 Task: Open Card Training Workshop Analytics Review in Board Email Marketing Platforms and Tools to Workspace Accounting and Bookkeeping Services and add a team member Softage.4@softage.net, a label Orange, a checklist Motivational Speaking, an attachment from Trello, a color Orange and finally, add a card description 'Create and send out employee satisfaction survey on workplace culture' and a comment 'We need to ensure that we allocate enough time and resources to this task to ensure its success.'. Add a start date 'Jan 04, 1900' with a due date 'Jan 11, 1900'
Action: Mouse moved to (485, 186)
Screenshot: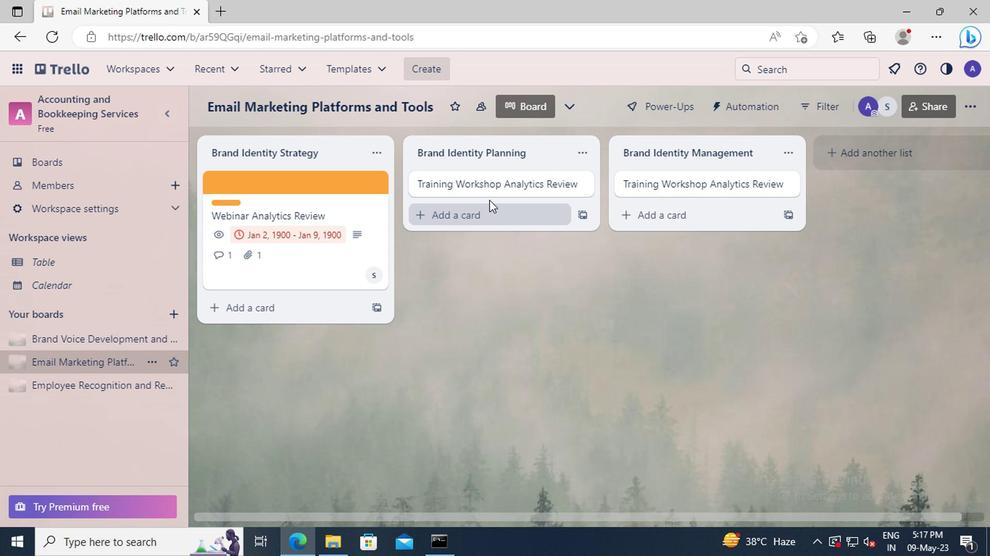 
Action: Mouse pressed left at (485, 186)
Screenshot: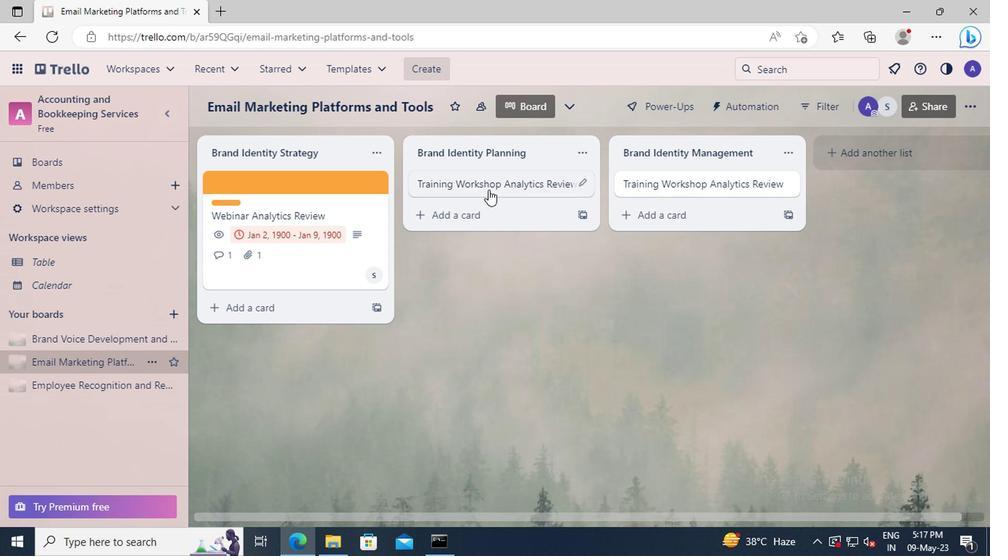
Action: Mouse moved to (664, 229)
Screenshot: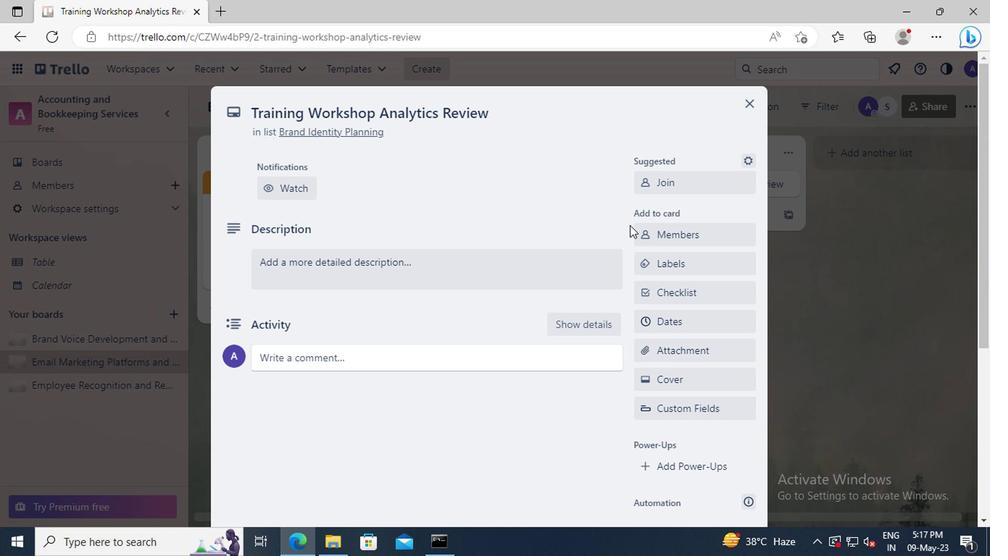 
Action: Mouse pressed left at (664, 229)
Screenshot: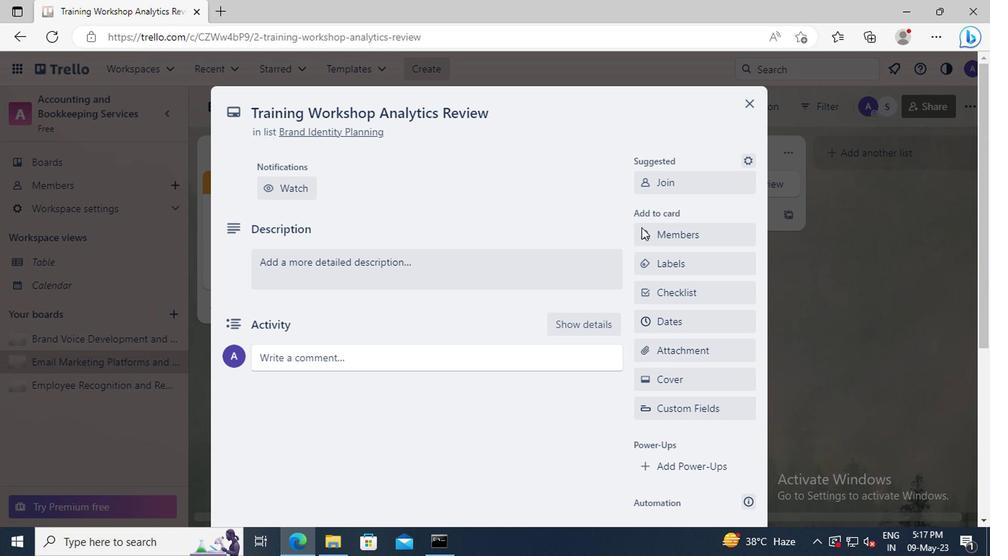 
Action: Mouse moved to (672, 301)
Screenshot: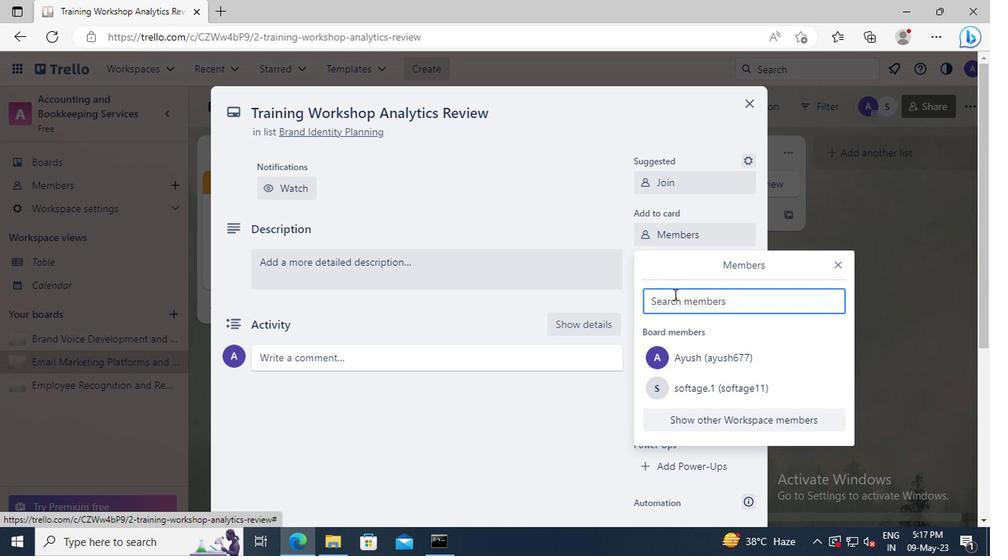 
Action: Mouse pressed left at (672, 301)
Screenshot: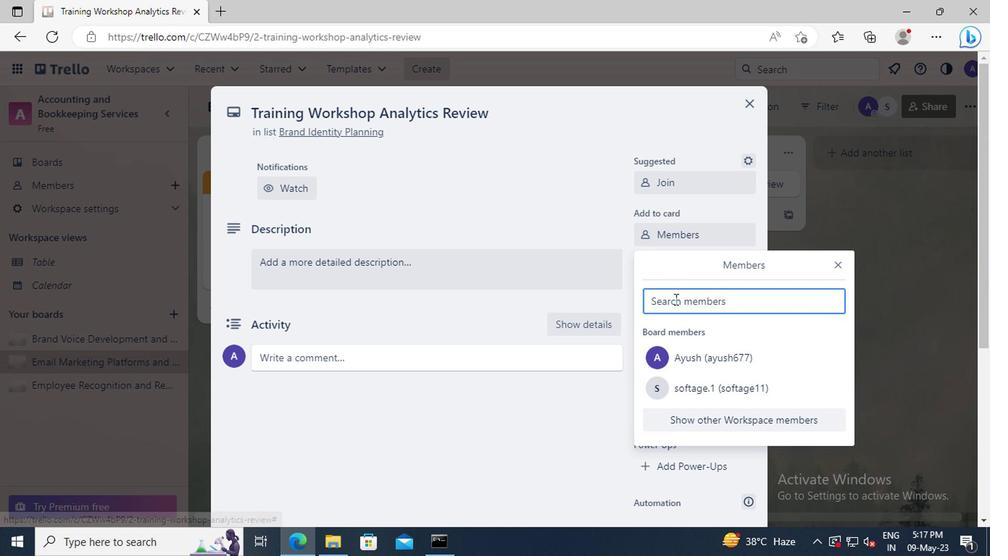 
Action: Key pressed <Key.shift>SOFTAGE.4
Screenshot: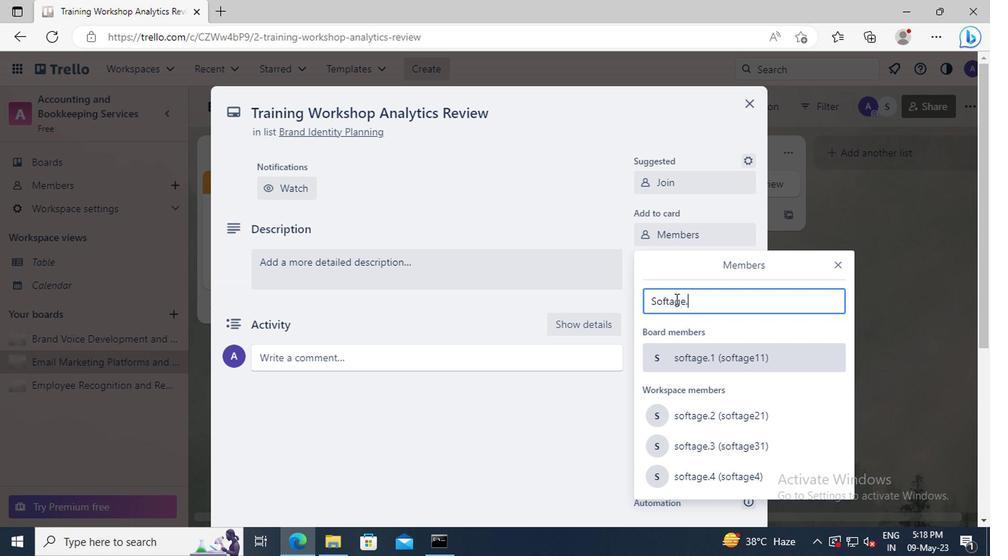
Action: Mouse moved to (697, 433)
Screenshot: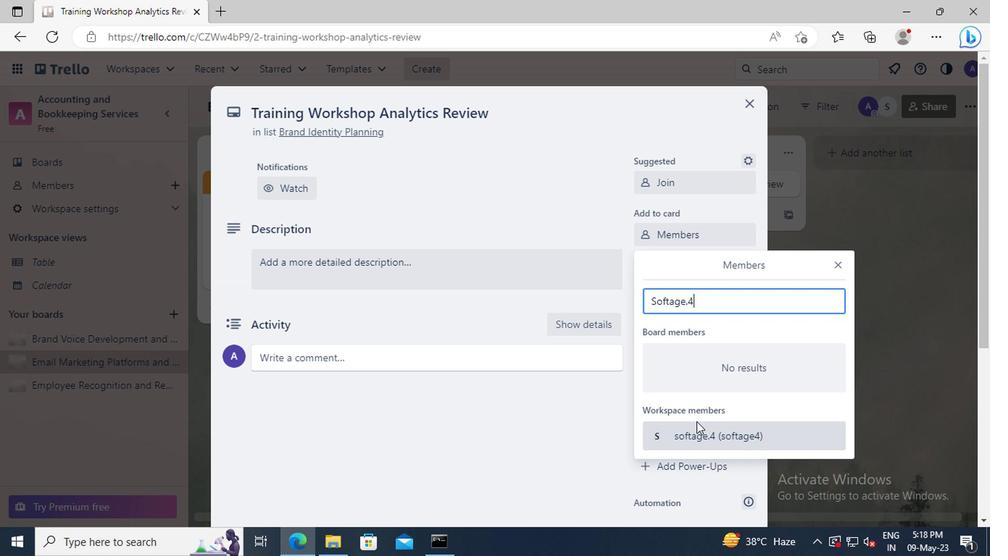 
Action: Mouse pressed left at (697, 433)
Screenshot: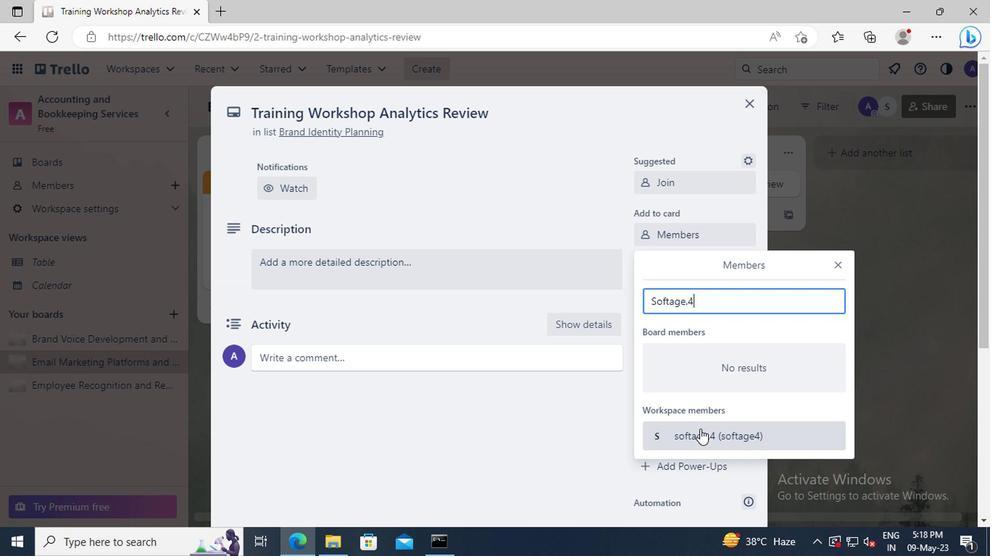 
Action: Mouse moved to (835, 266)
Screenshot: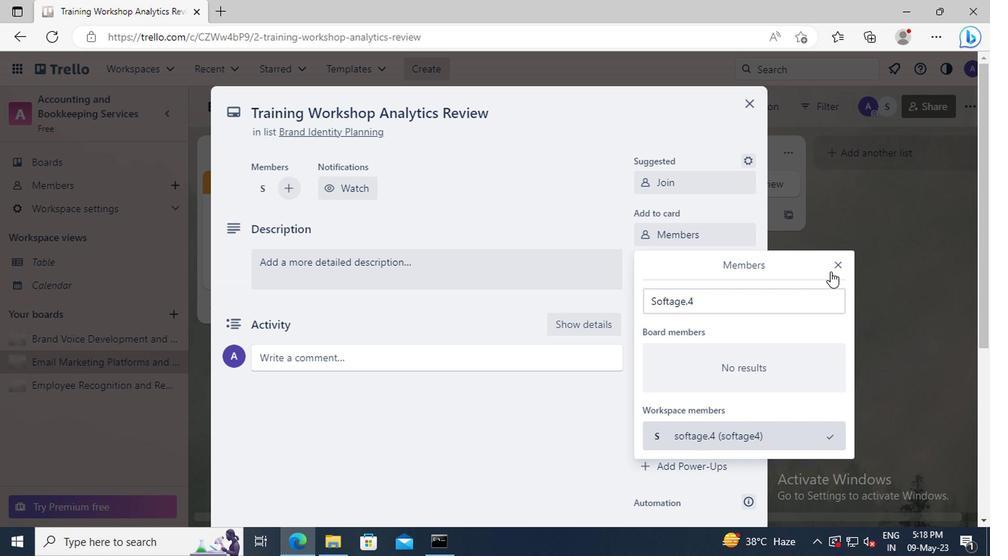 
Action: Mouse pressed left at (835, 266)
Screenshot: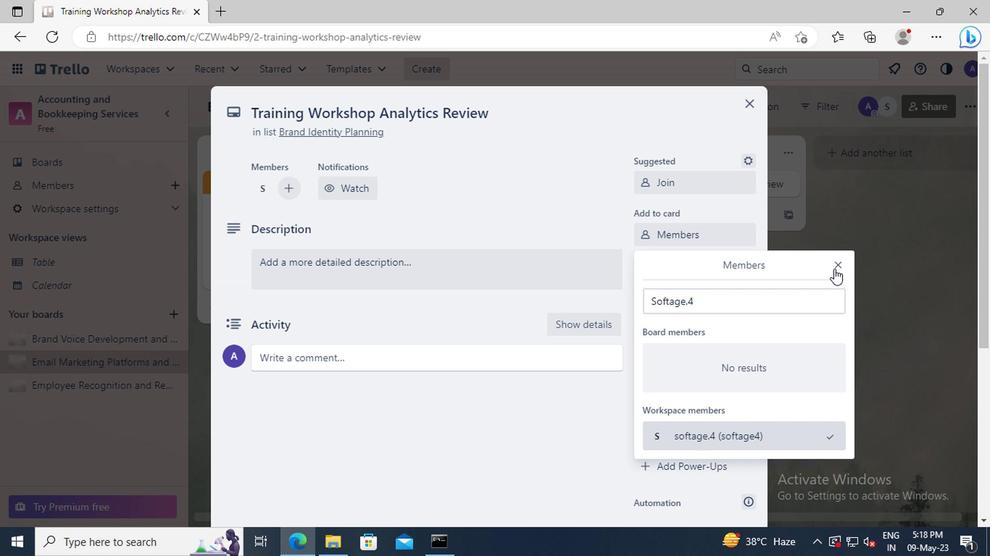 
Action: Mouse moved to (731, 266)
Screenshot: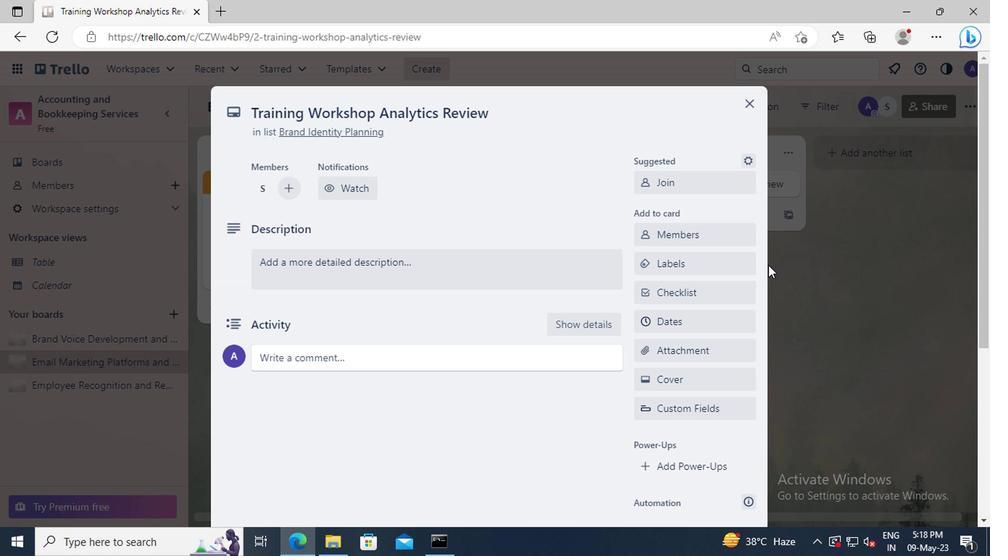 
Action: Mouse pressed left at (731, 266)
Screenshot: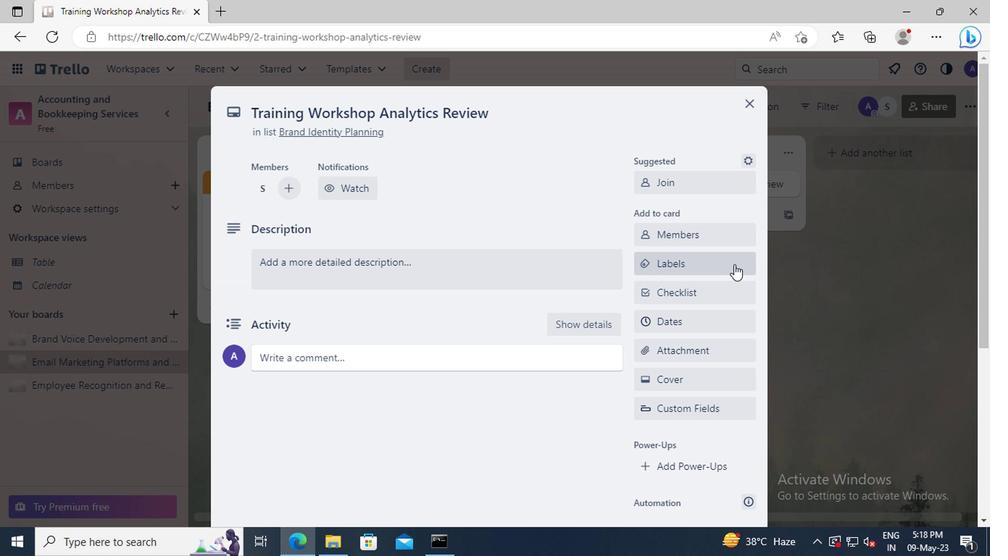 
Action: Mouse moved to (739, 355)
Screenshot: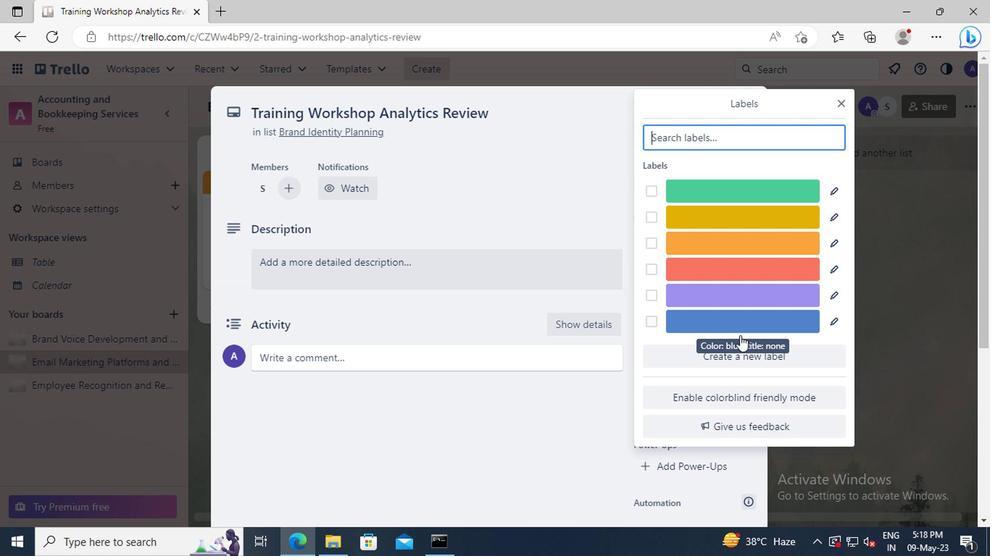 
Action: Mouse pressed left at (739, 355)
Screenshot: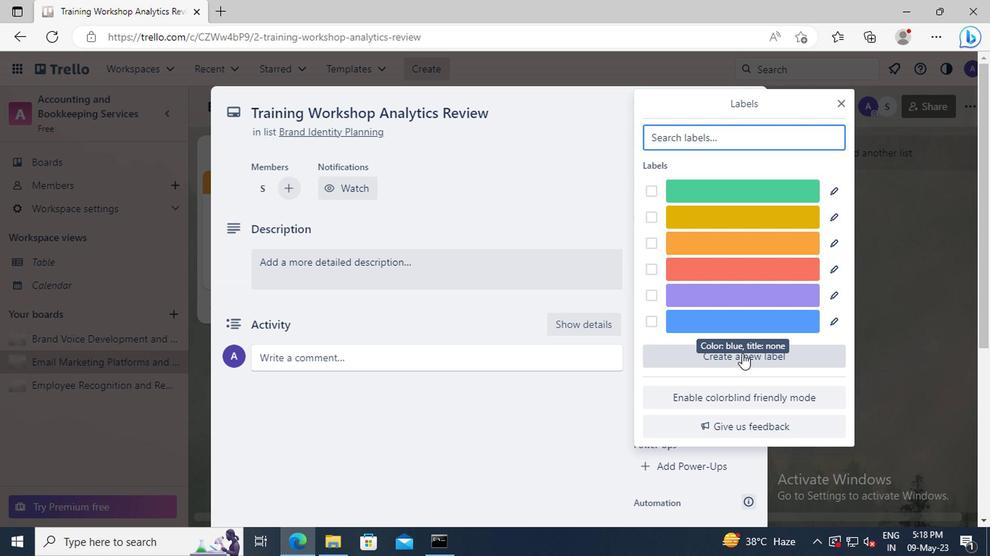 
Action: Mouse moved to (744, 317)
Screenshot: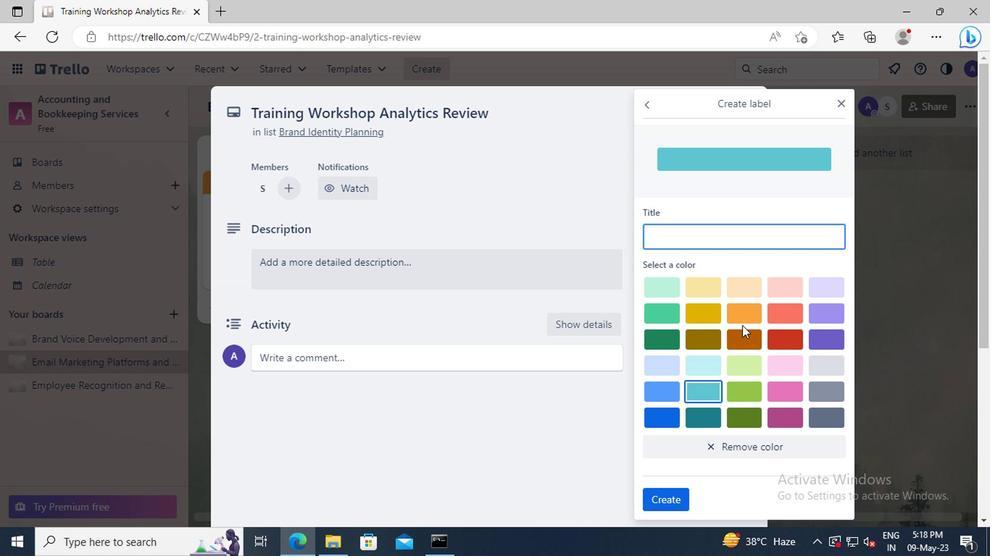 
Action: Mouse pressed left at (744, 317)
Screenshot: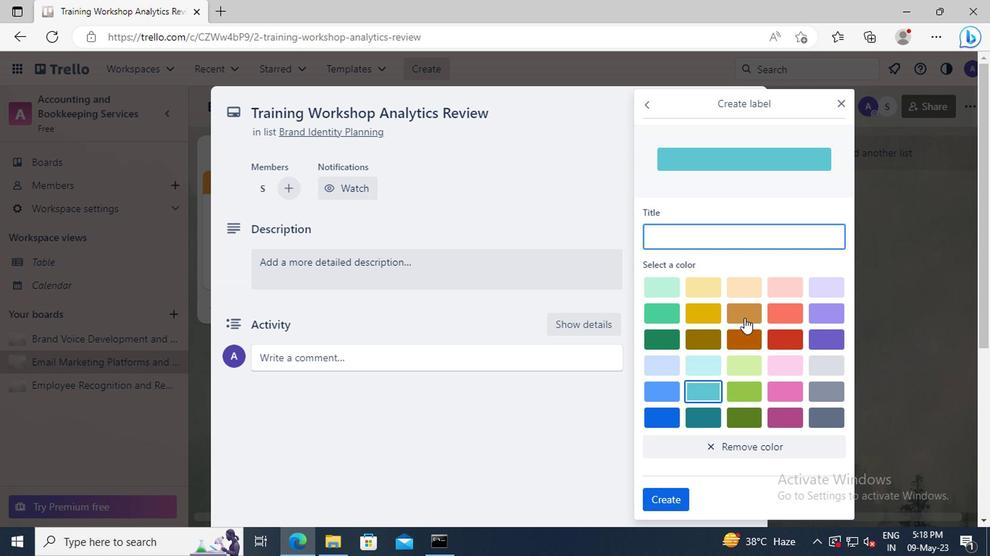 
Action: Mouse moved to (681, 500)
Screenshot: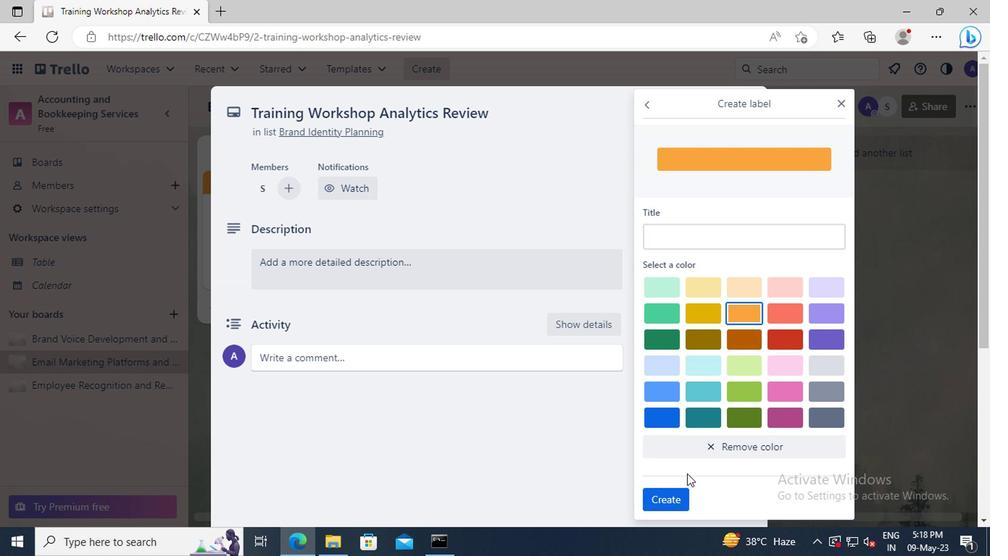 
Action: Mouse pressed left at (681, 500)
Screenshot: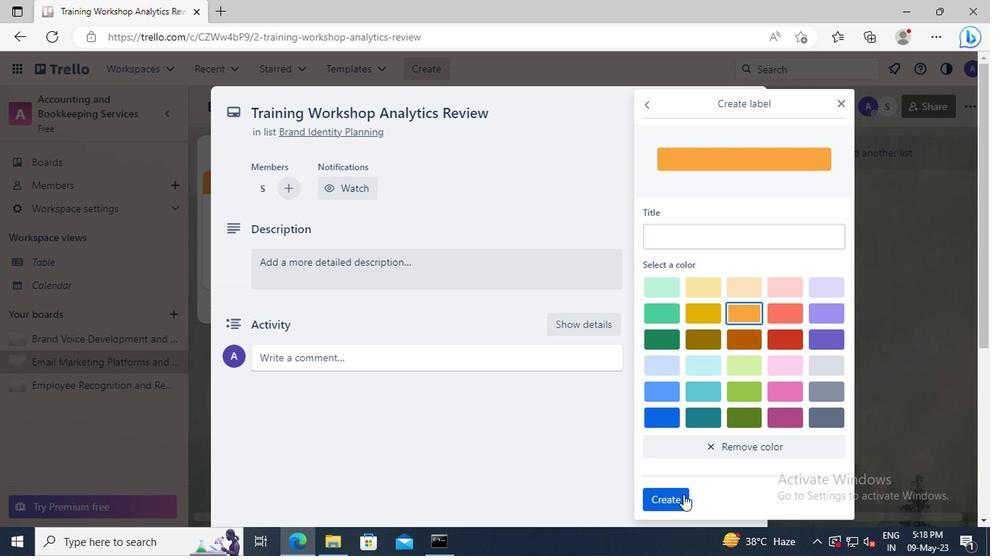
Action: Mouse moved to (837, 104)
Screenshot: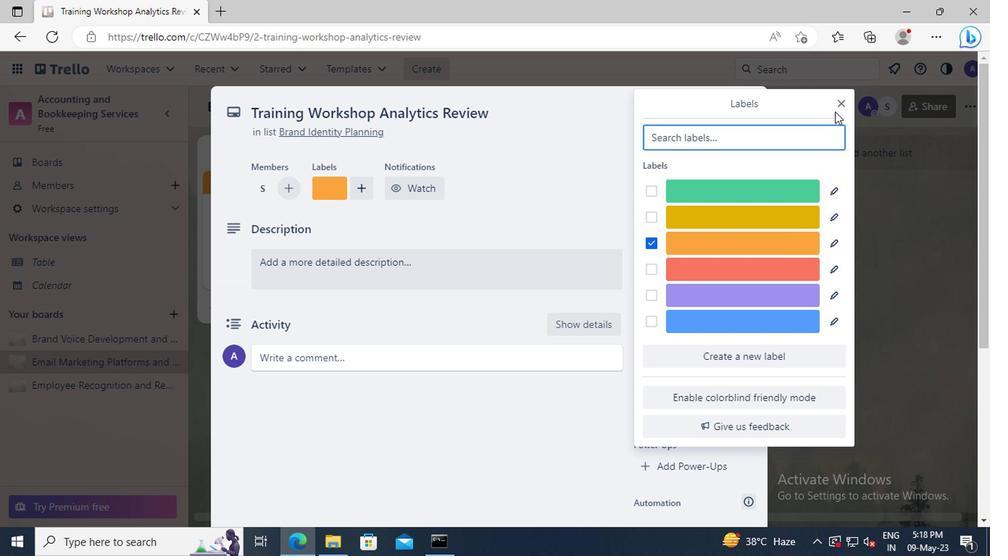 
Action: Mouse pressed left at (837, 104)
Screenshot: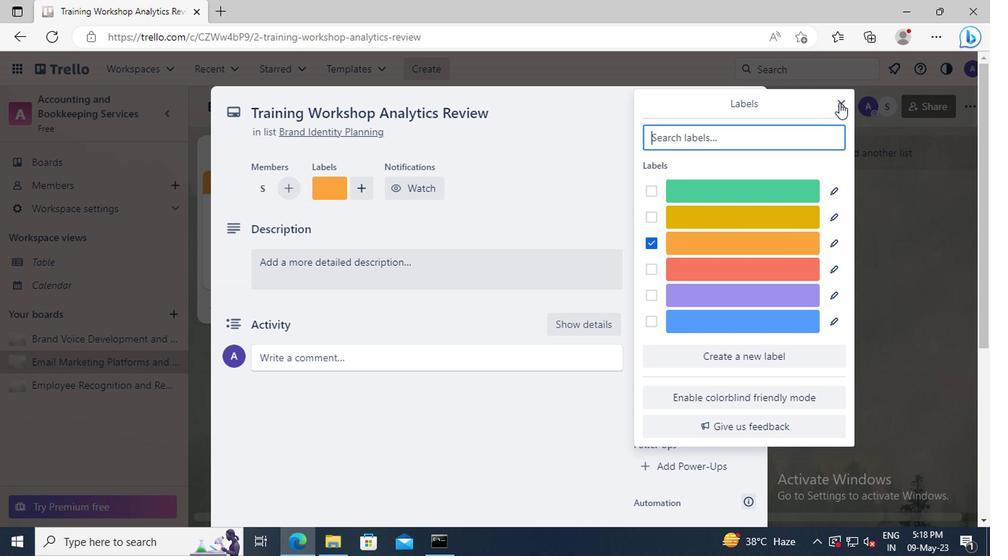 
Action: Mouse moved to (702, 299)
Screenshot: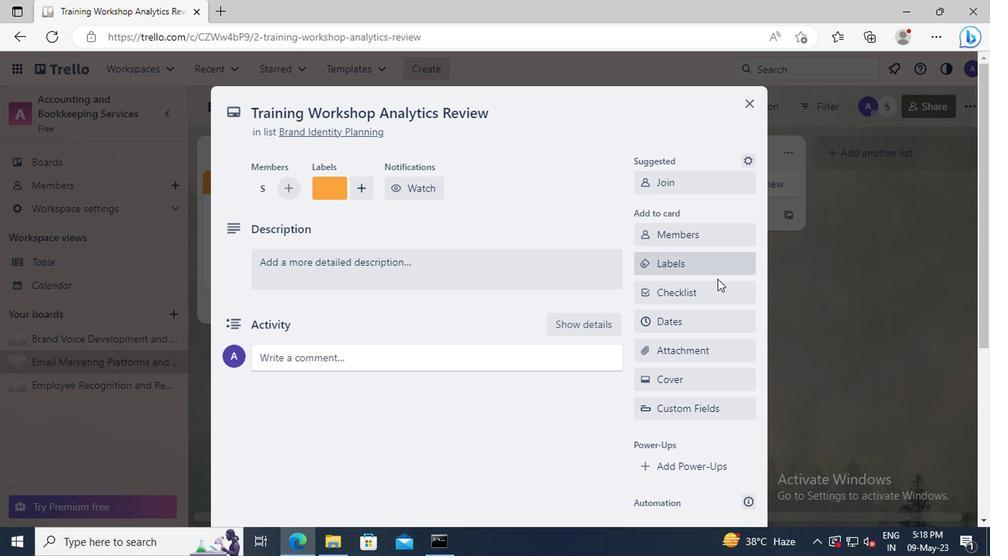 
Action: Mouse pressed left at (702, 299)
Screenshot: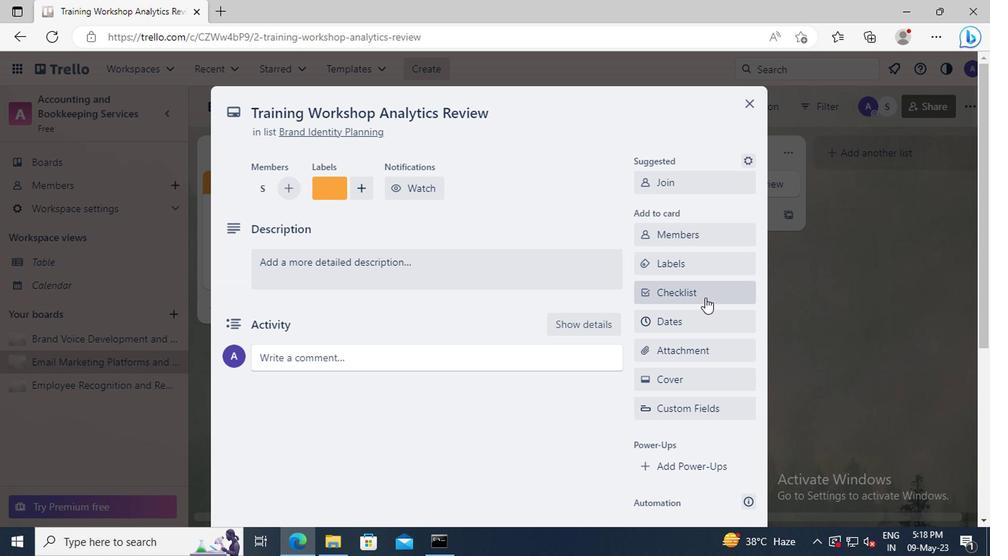 
Action: Key pressed <Key.shift>MOTIVATIONAL<Key.space><Key.shift>SPEAKING
Screenshot: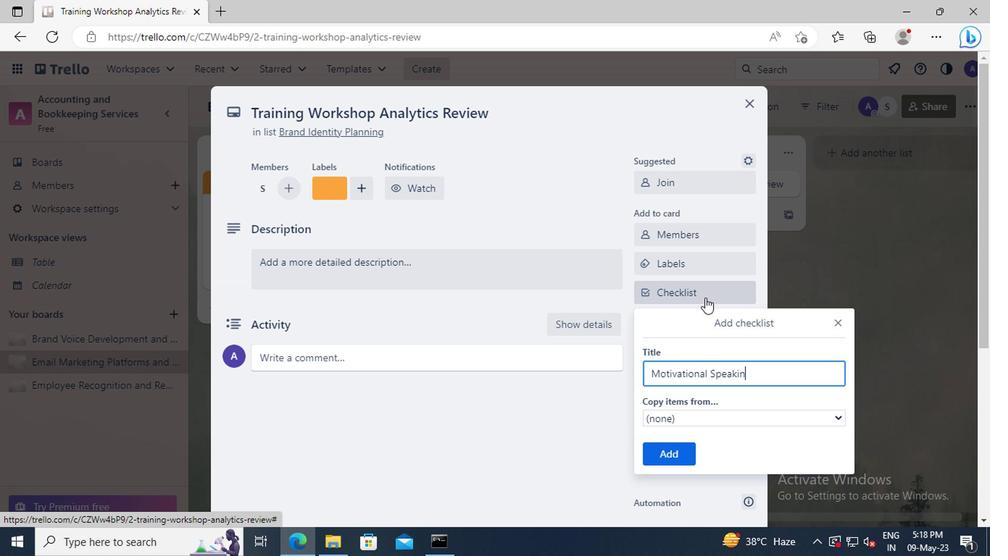 
Action: Mouse moved to (679, 448)
Screenshot: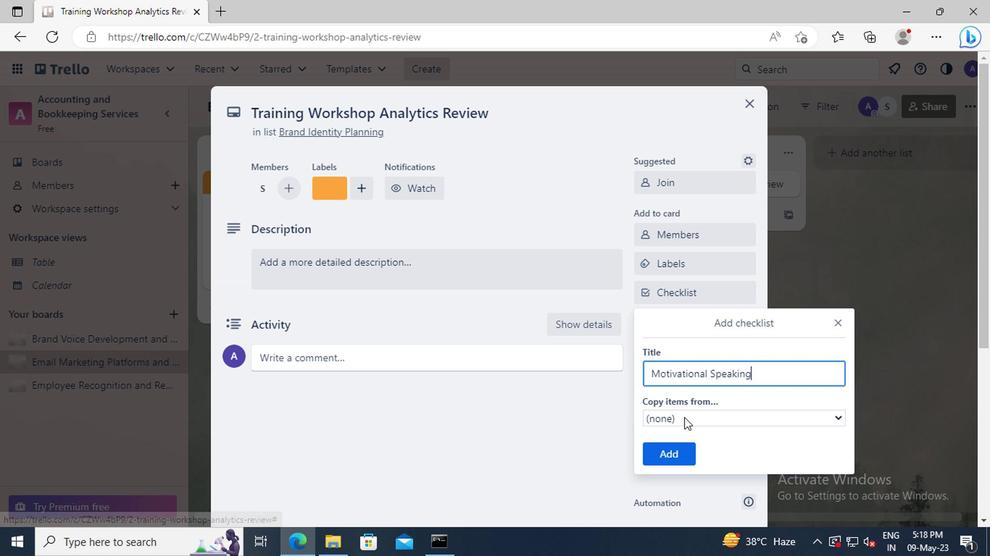 
Action: Mouse pressed left at (679, 448)
Screenshot: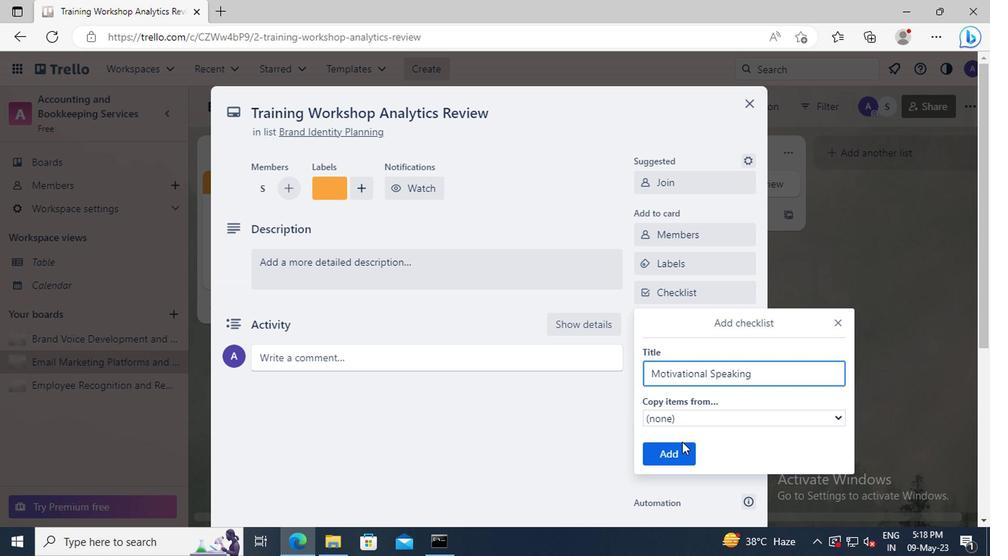 
Action: Mouse moved to (682, 358)
Screenshot: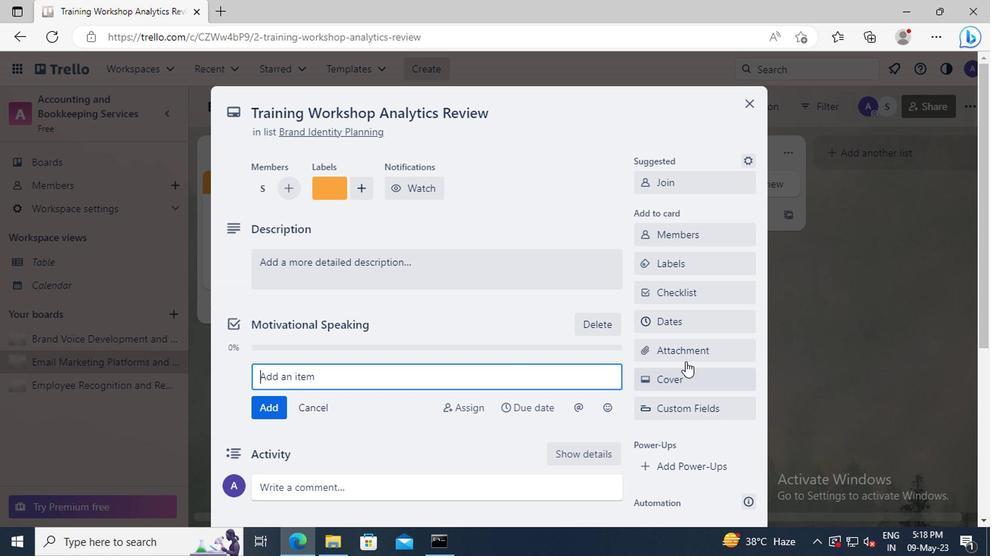 
Action: Mouse pressed left at (682, 358)
Screenshot: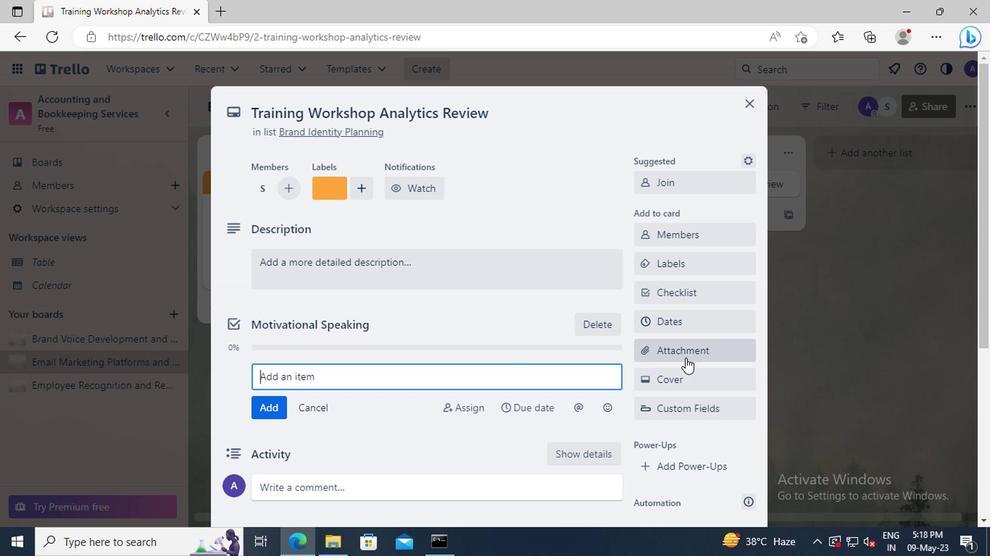 
Action: Mouse moved to (674, 159)
Screenshot: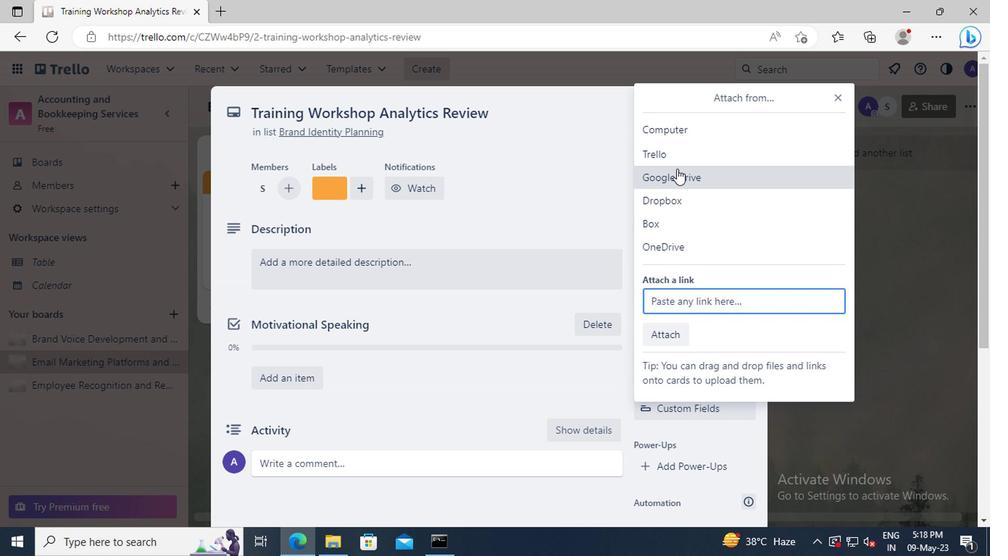 
Action: Mouse pressed left at (674, 159)
Screenshot: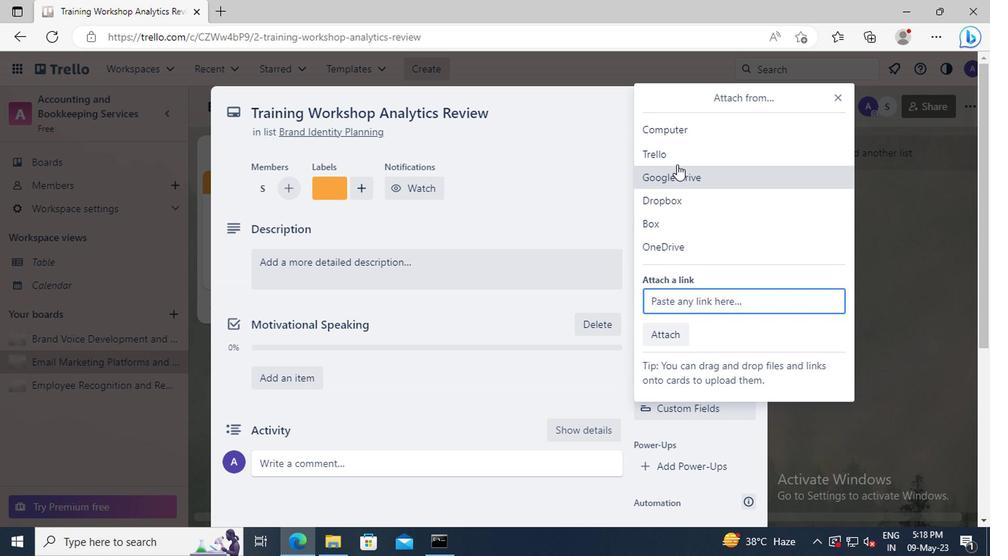 
Action: Mouse moved to (685, 220)
Screenshot: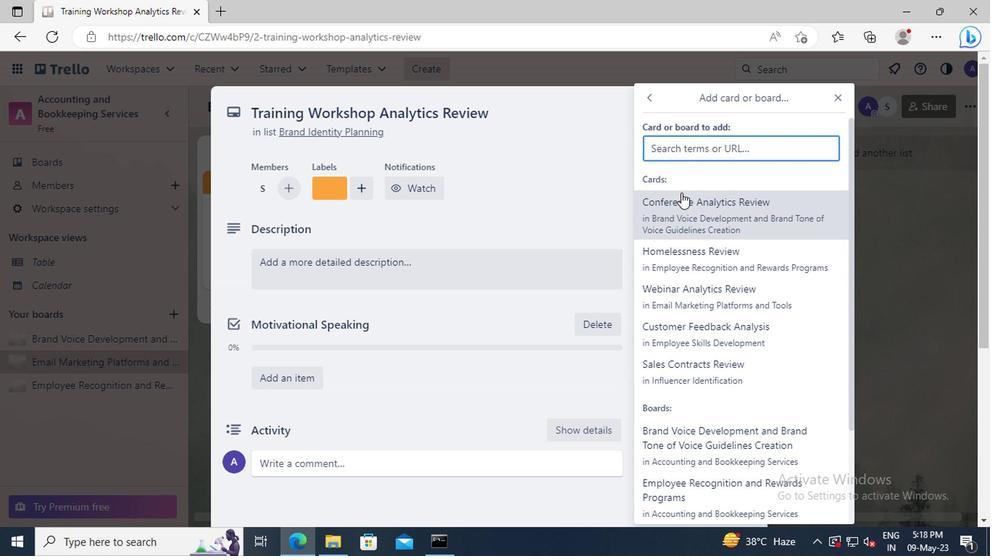 
Action: Mouse pressed left at (685, 220)
Screenshot: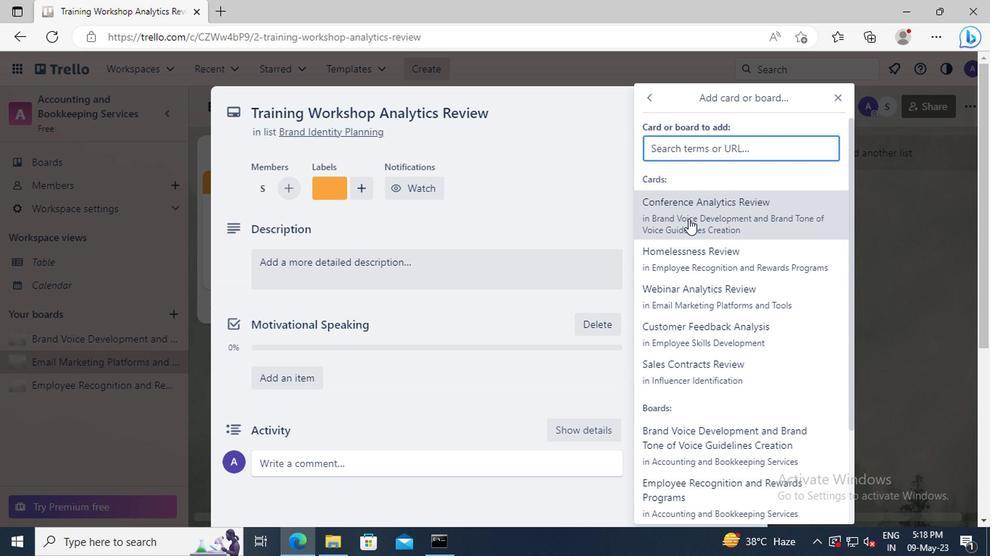 
Action: Mouse moved to (690, 376)
Screenshot: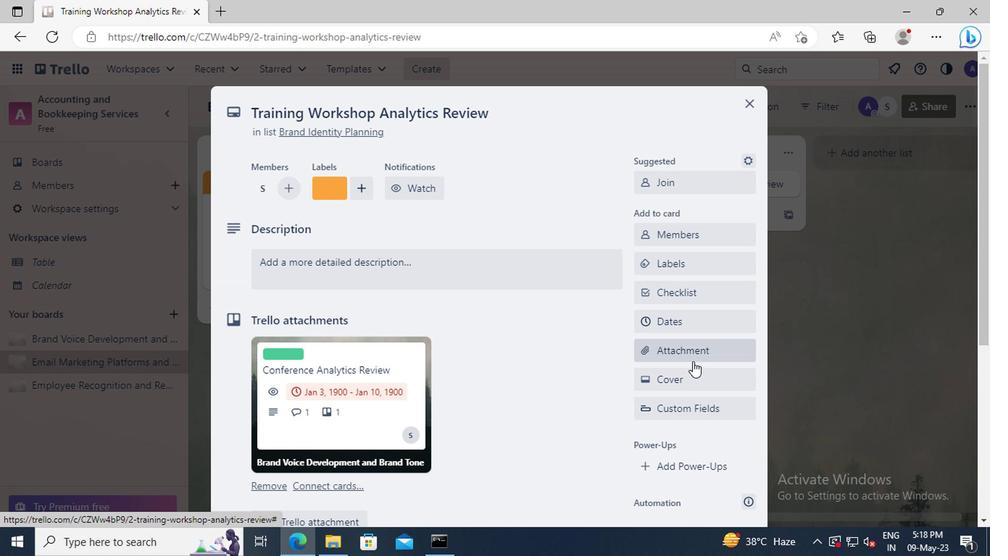 
Action: Mouse pressed left at (690, 376)
Screenshot: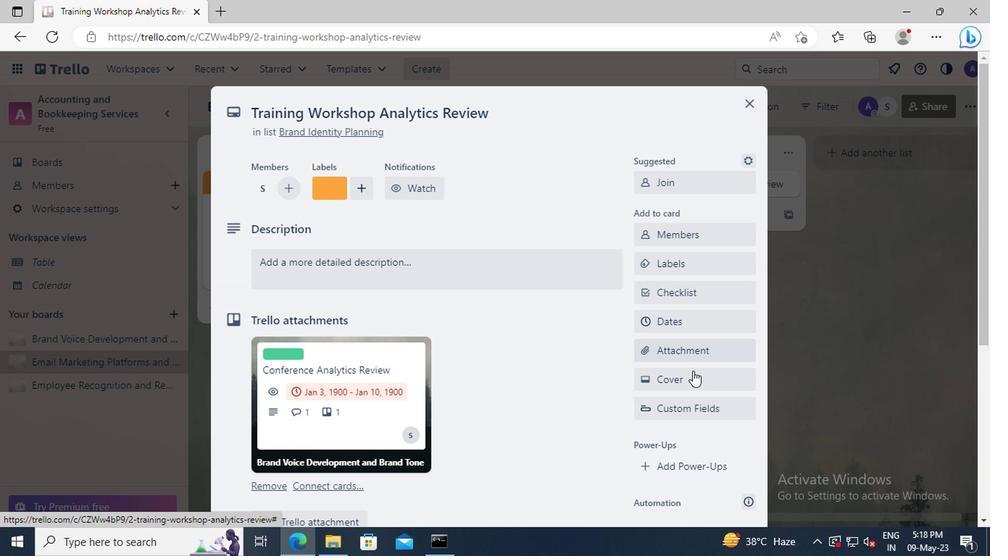 
Action: Mouse moved to (736, 238)
Screenshot: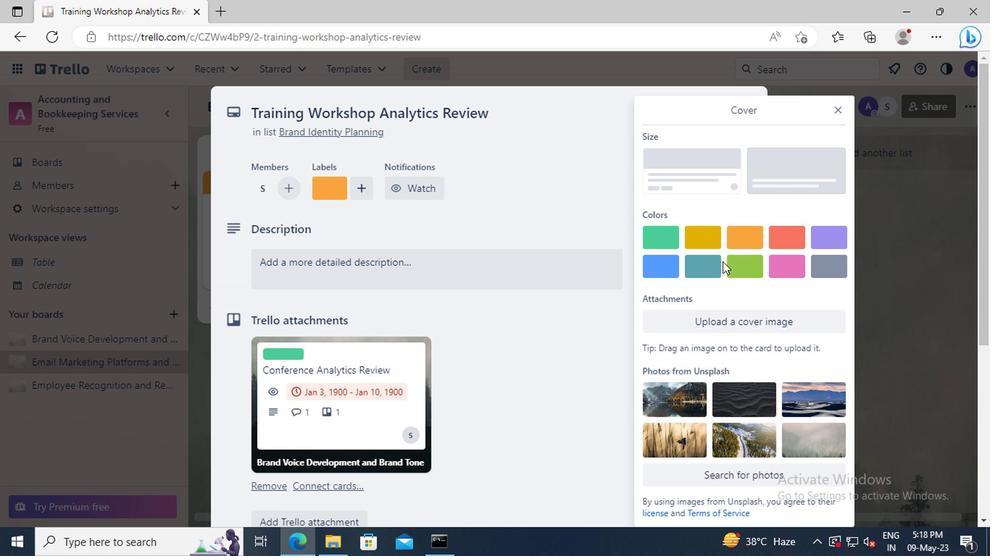 
Action: Mouse pressed left at (736, 238)
Screenshot: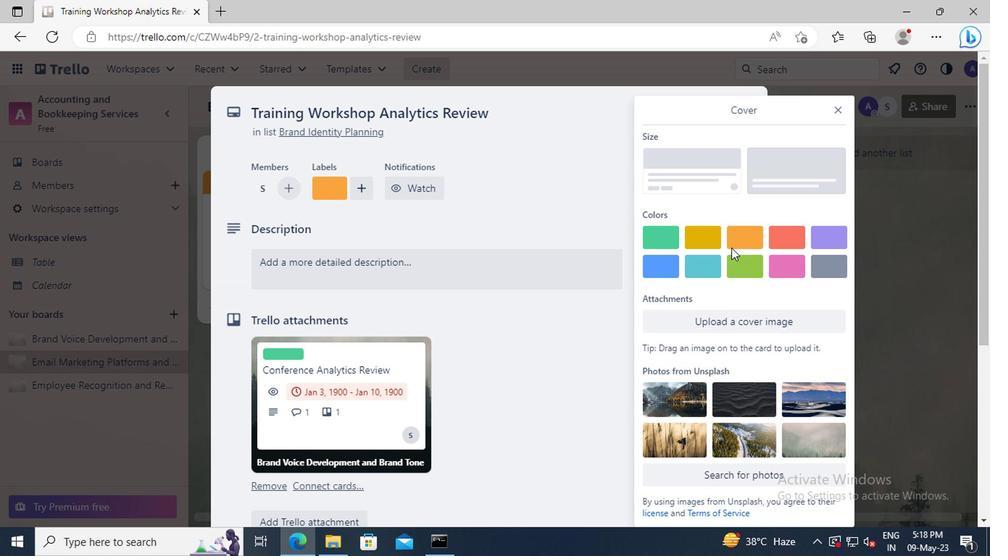
Action: Mouse moved to (834, 102)
Screenshot: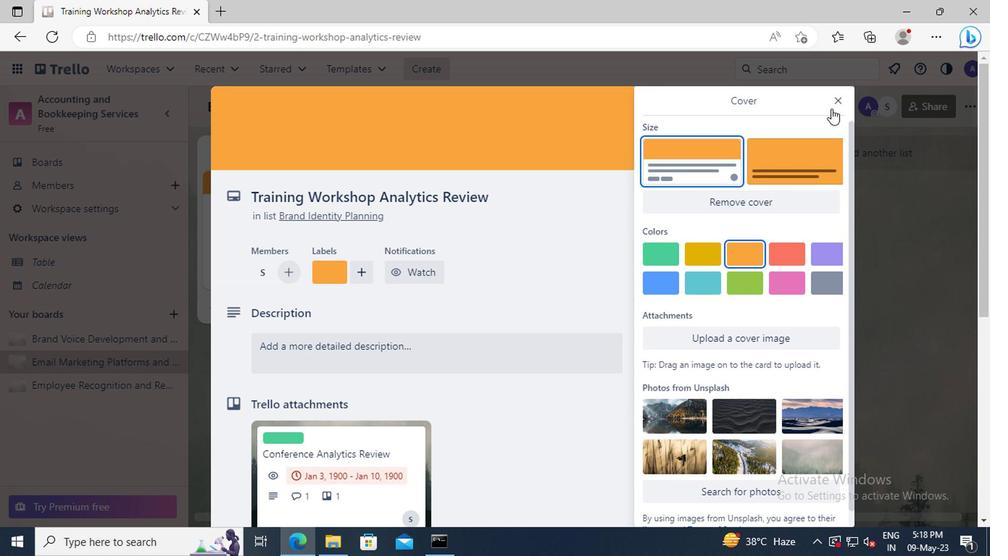
Action: Mouse pressed left at (834, 102)
Screenshot: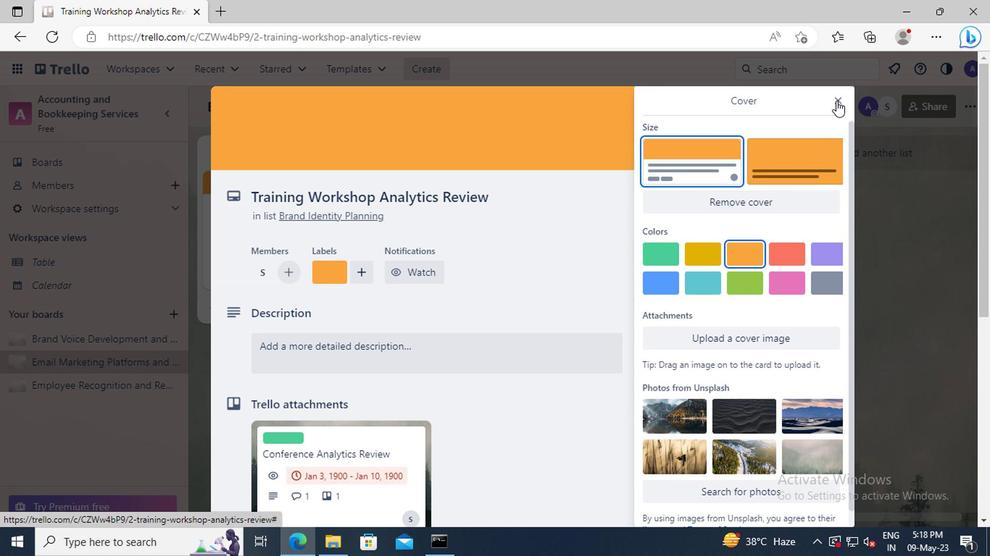 
Action: Mouse moved to (315, 360)
Screenshot: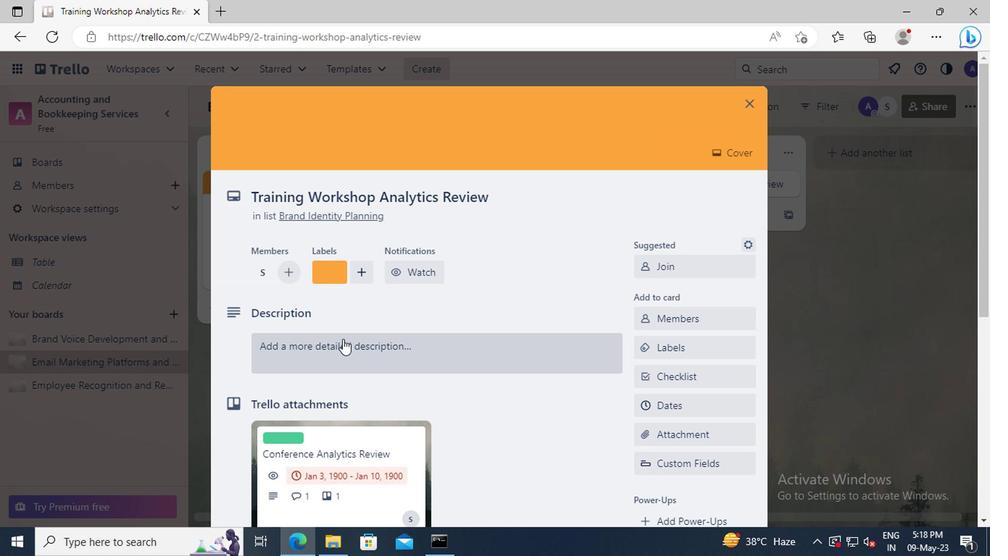 
Action: Mouse pressed left at (315, 360)
Screenshot: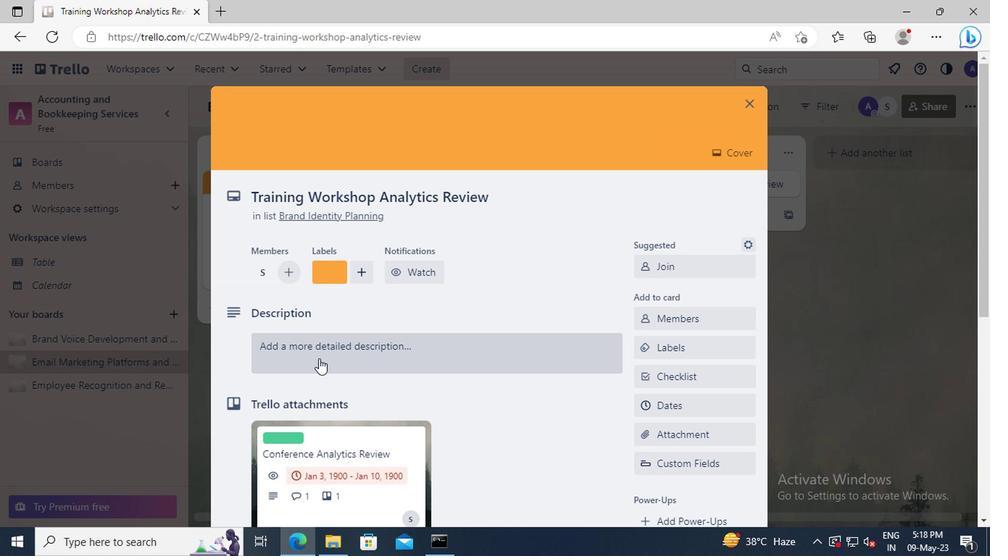
Action: Key pressed <Key.shift>CREATE<Key.space>AND<Key.space>SEND<Key.space>OUT<Key.space>EMPLOYEE<Key.space>STATI<Key.backspace><Key.backspace><Key.backspace><Key.backspace>ATISFACA<Key.backspace>TION<Key.space>SURVEU<Key.space>ON<Key.space>WORKPLACE<Key.space>CULTURE
Screenshot: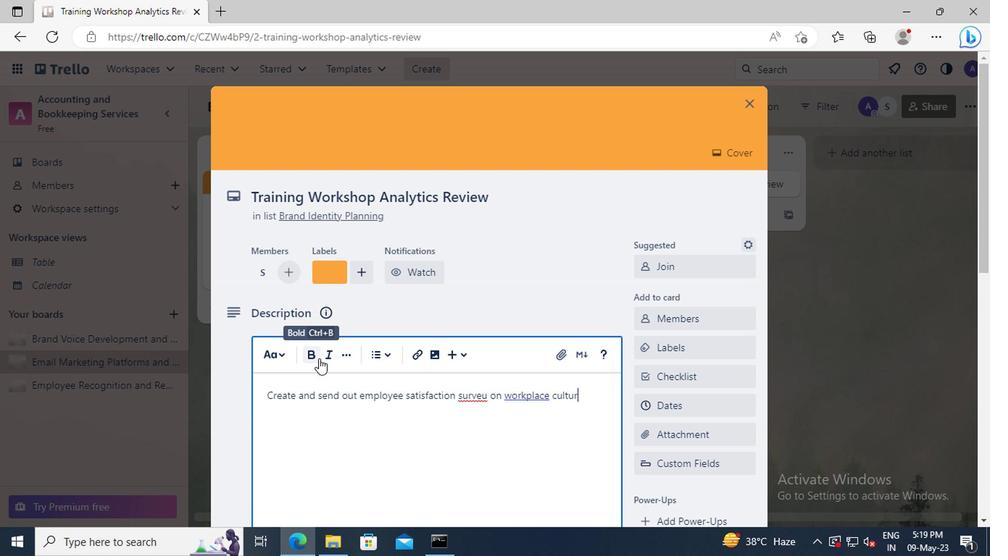 
Action: Mouse scrolled (315, 359) with delta (0, 0)
Screenshot: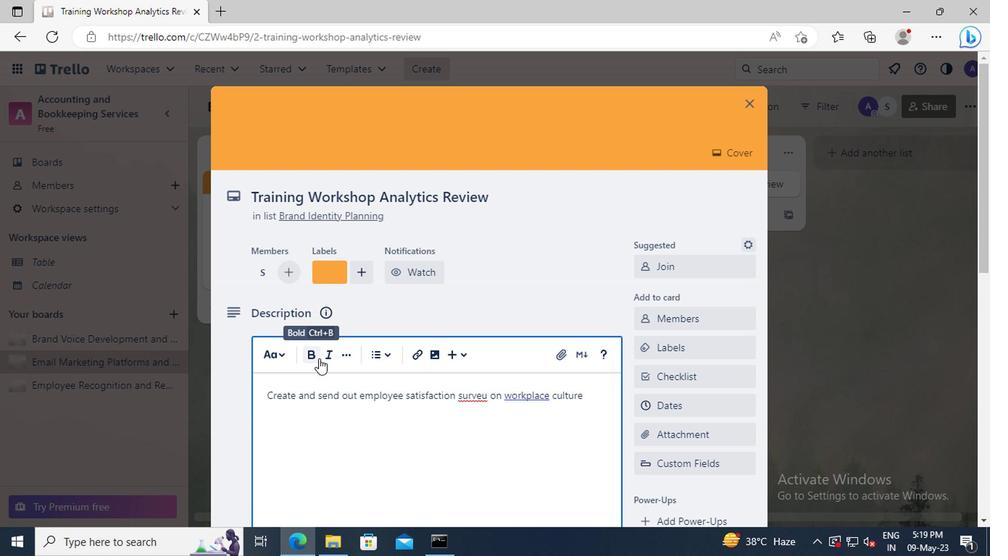 
Action: Mouse scrolled (315, 359) with delta (0, 0)
Screenshot: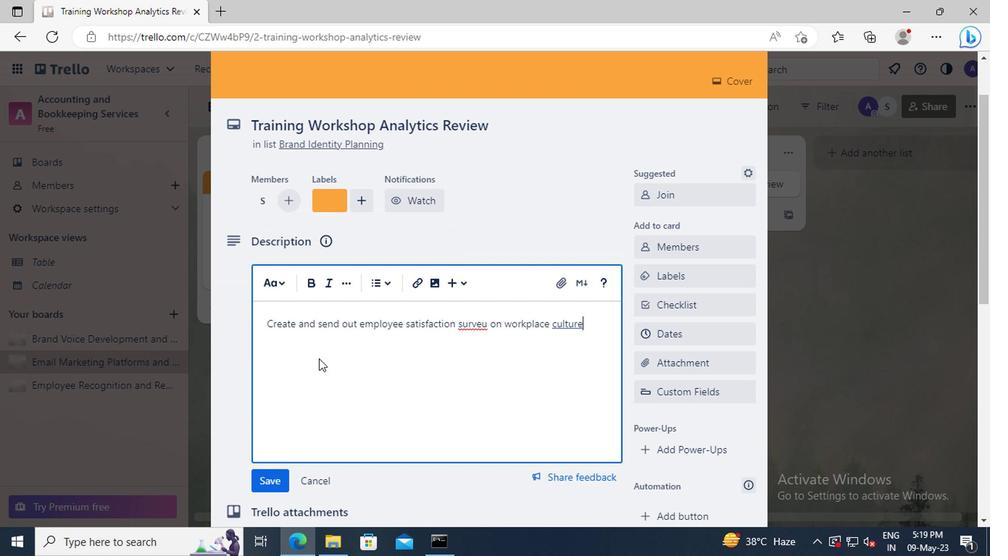 
Action: Mouse moved to (274, 405)
Screenshot: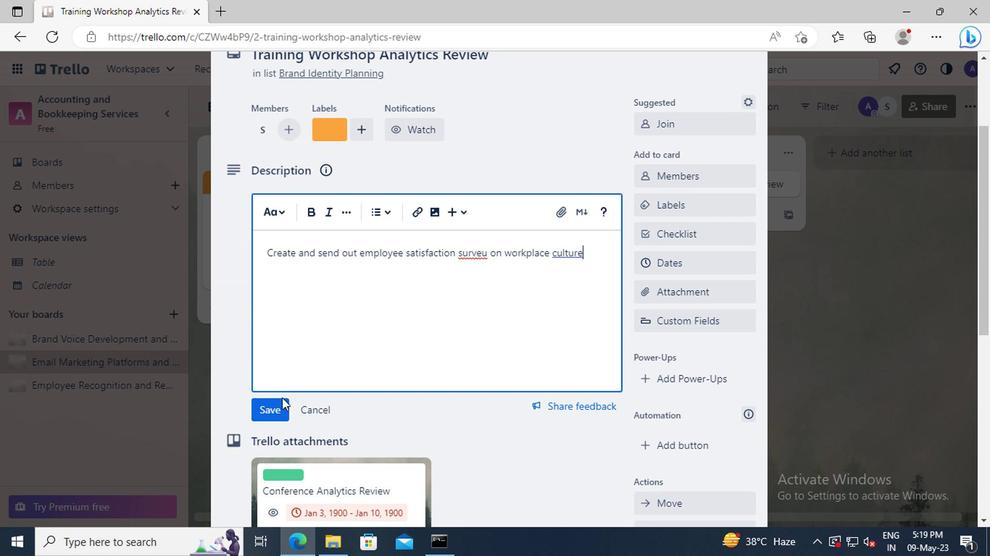 
Action: Mouse pressed left at (274, 405)
Screenshot: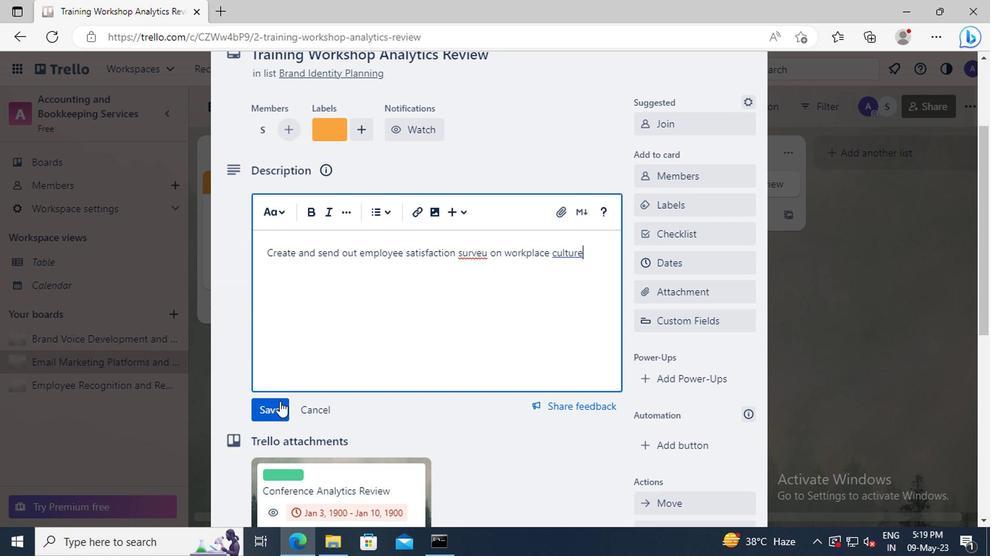 
Action: Mouse scrolled (274, 404) with delta (0, 0)
Screenshot: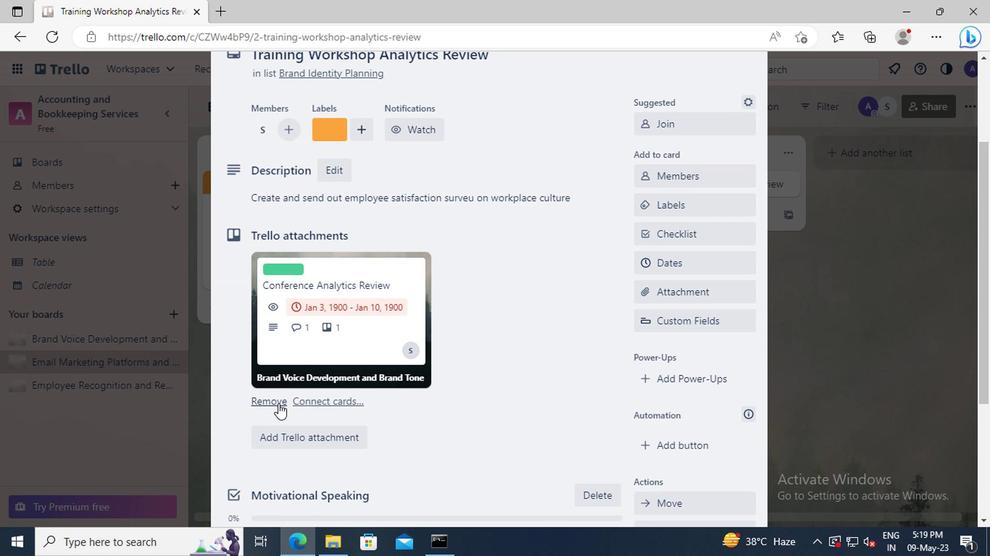 
Action: Mouse moved to (279, 396)
Screenshot: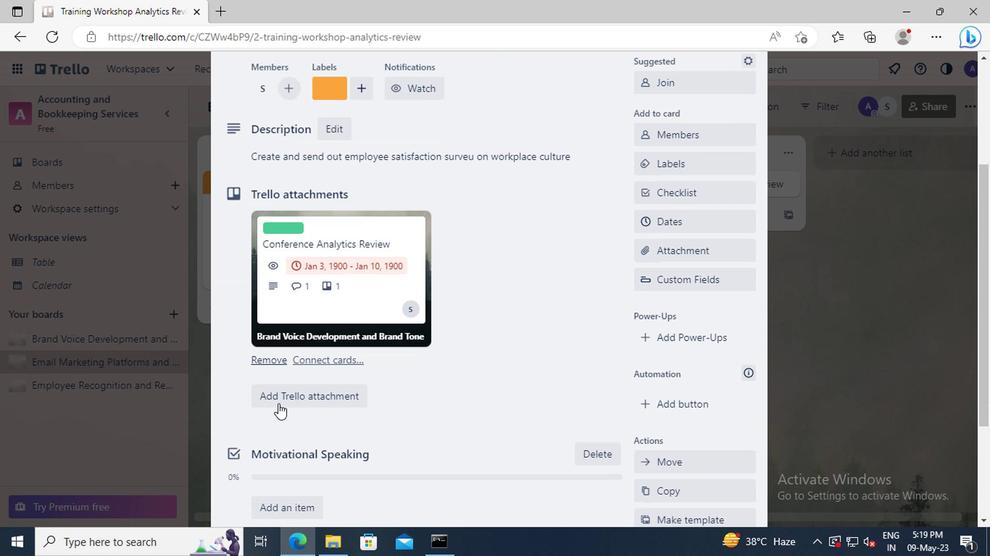 
Action: Mouse scrolled (279, 396) with delta (0, 0)
Screenshot: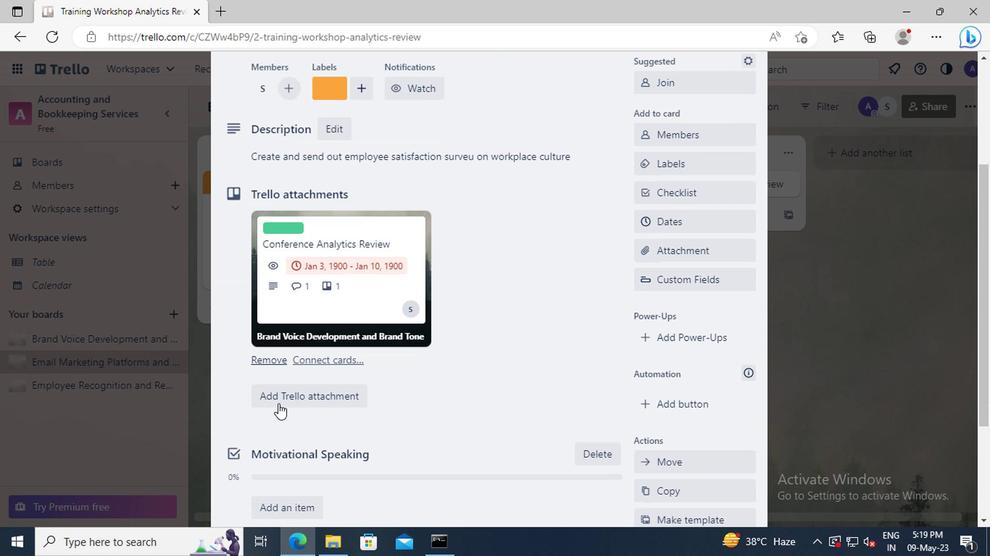 
Action: Mouse moved to (284, 389)
Screenshot: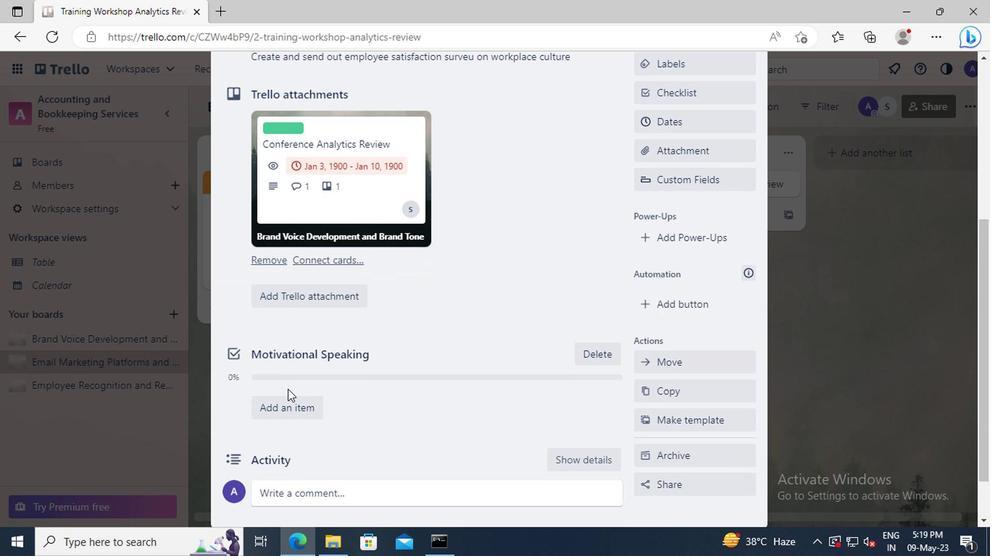 
Action: Mouse scrolled (284, 388) with delta (0, 0)
Screenshot: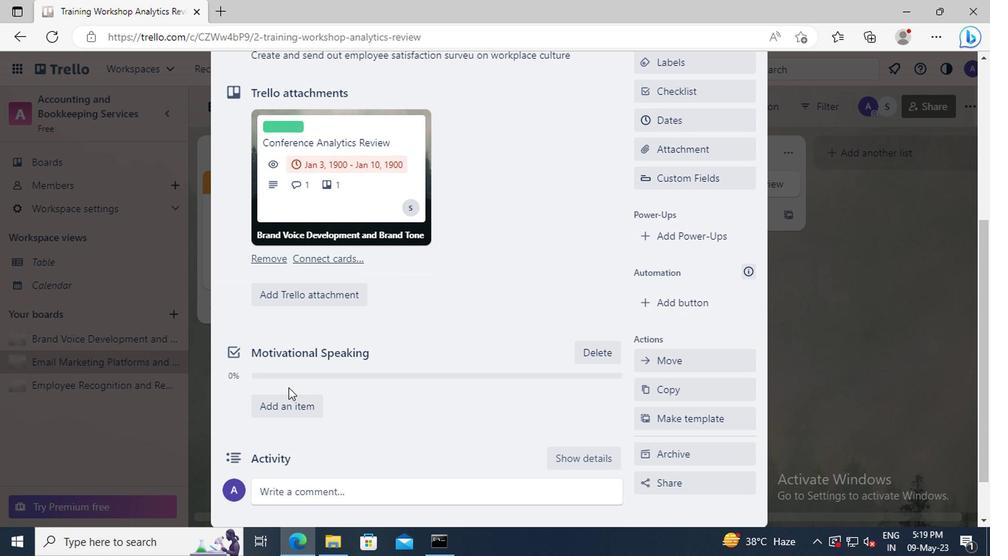 
Action: Mouse scrolled (284, 388) with delta (0, 0)
Screenshot: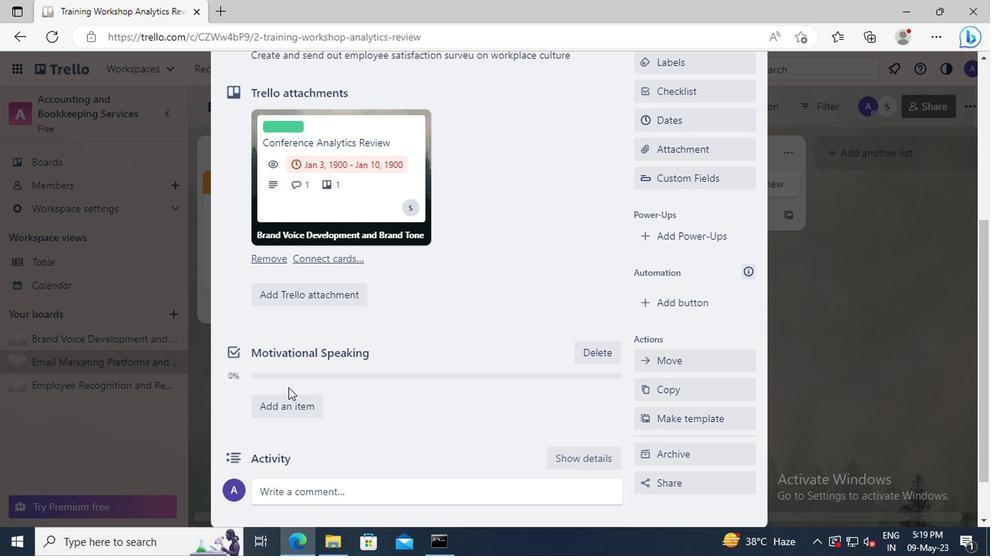 
Action: Mouse moved to (289, 439)
Screenshot: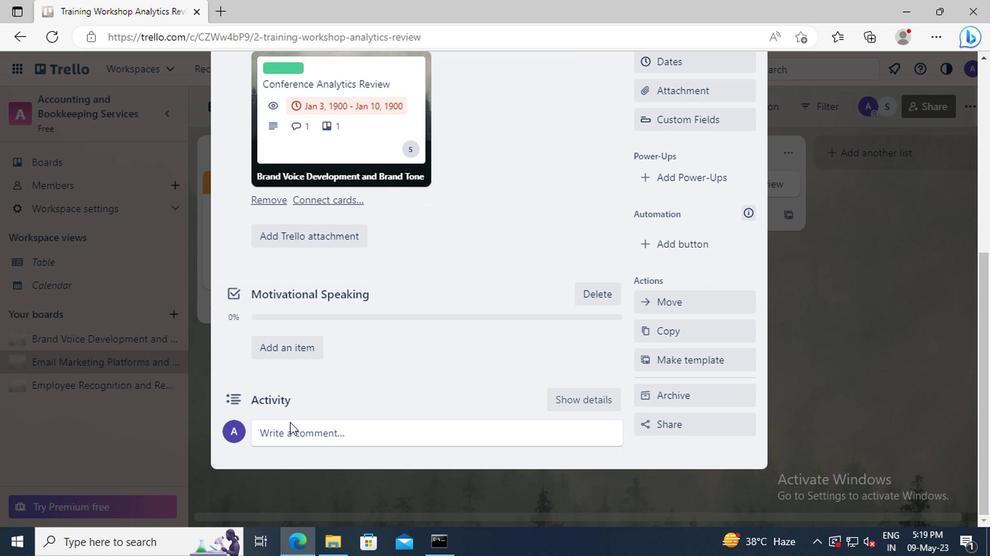 
Action: Mouse pressed left at (289, 439)
Screenshot: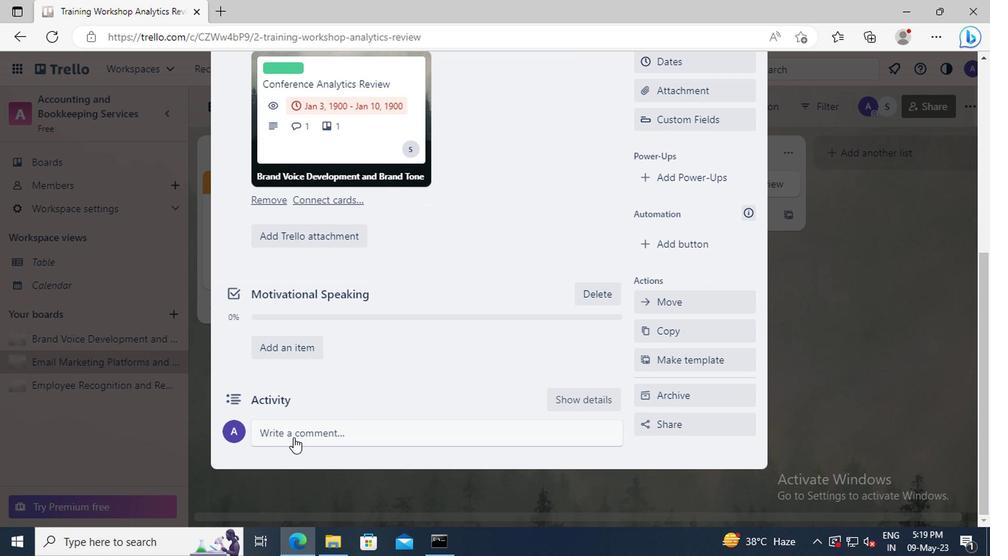 
Action: Key pressed <Key.shift>WE<Key.space>NEED<Key.space>TO<Key.space>ENSURE<Key.space>THAT<Key.space>WE<Key.space>ALLOCATE<Key.space>ENOUGH<Key.space>TIME<Key.space>AND<Key.space>RESOURCES<Key.space>TO<Key.space>THIS<Key.space>TASK<Key.space>TO<Key.space>ENSURE<Key.space>ITS<Key.space>SUCCESS
Screenshot: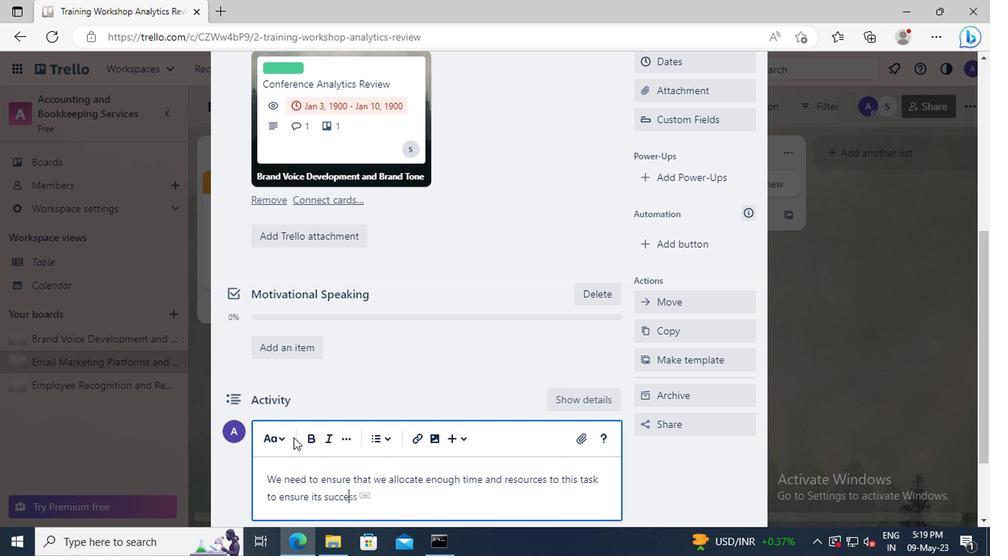 
Action: Mouse scrolled (289, 438) with delta (0, 0)
Screenshot: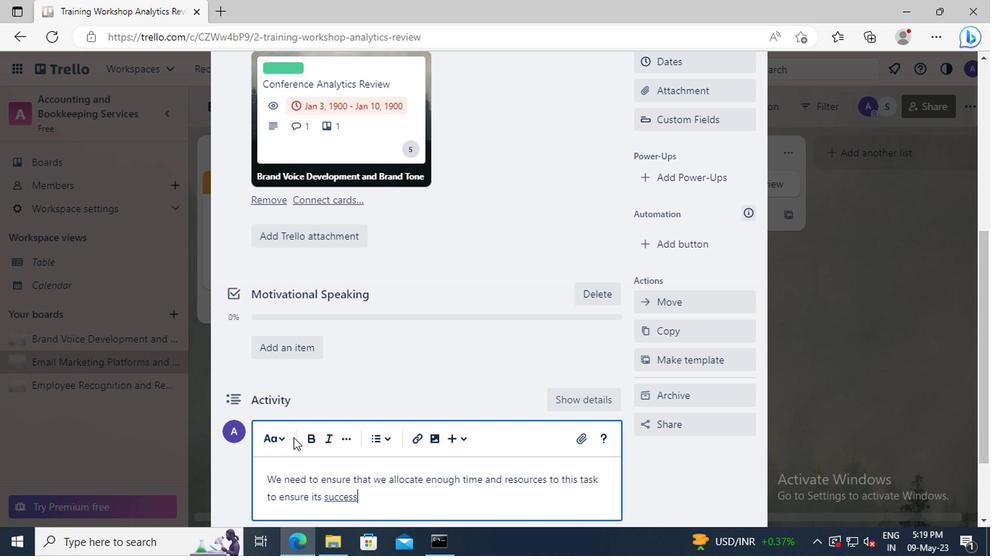 
Action: Mouse moved to (276, 464)
Screenshot: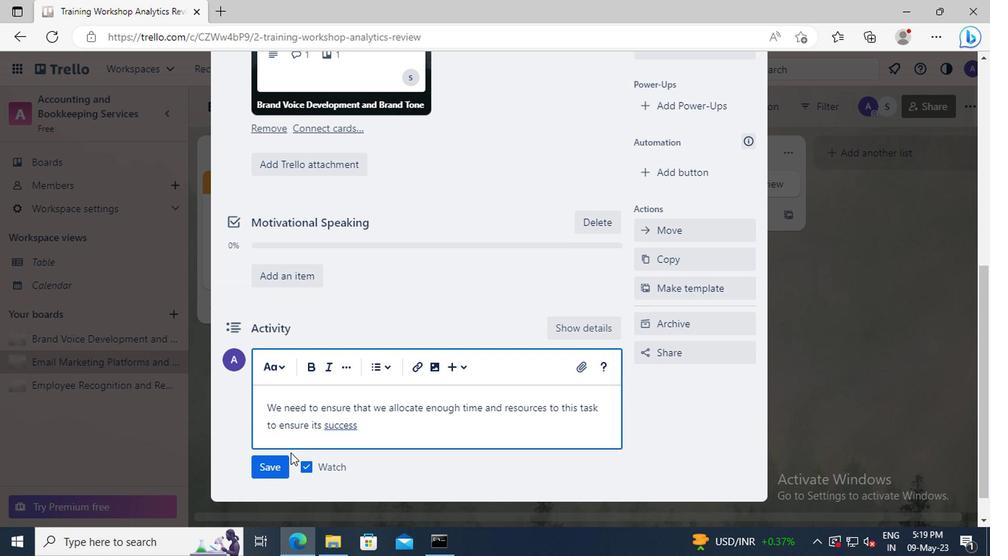 
Action: Mouse pressed left at (276, 464)
Screenshot: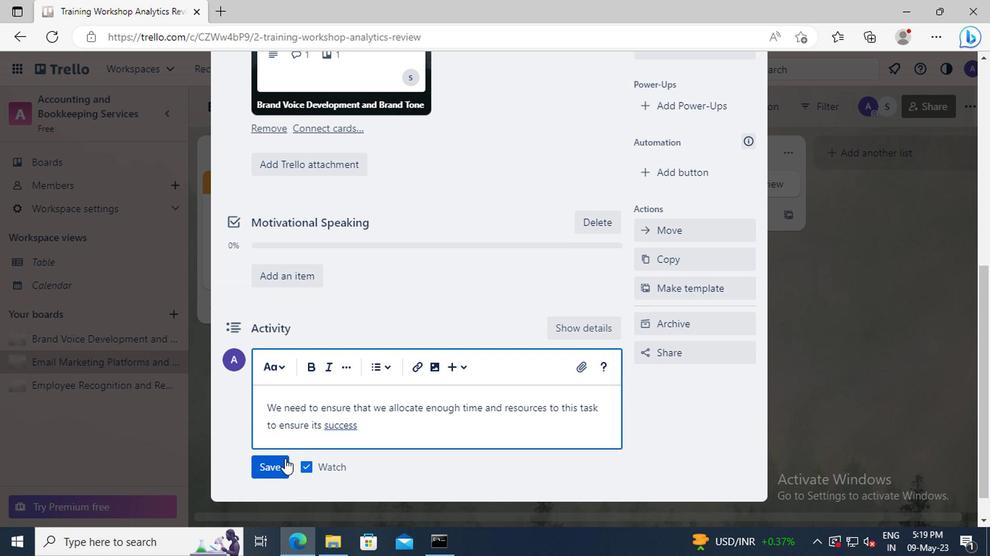 
Action: Mouse moved to (642, 387)
Screenshot: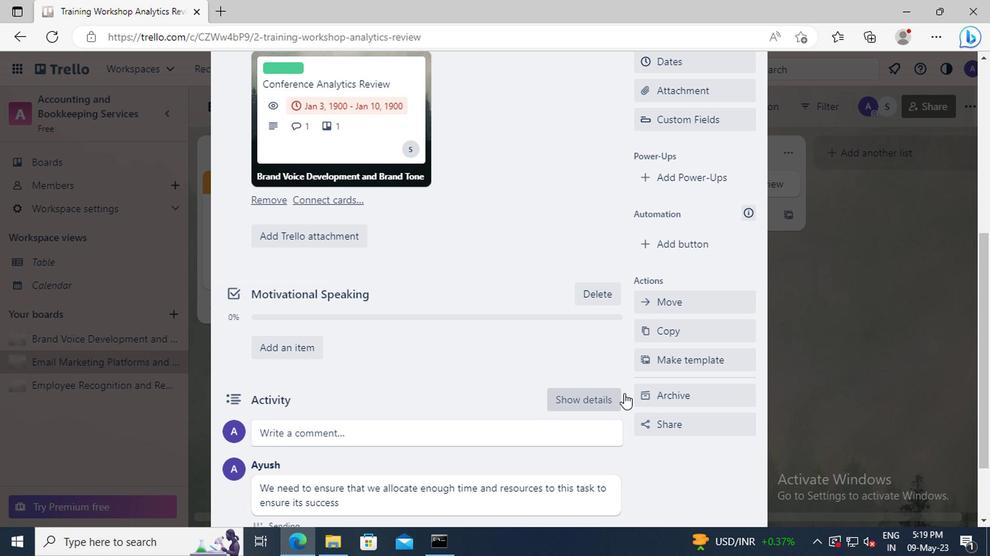 
Action: Mouse scrolled (642, 388) with delta (0, 1)
Screenshot: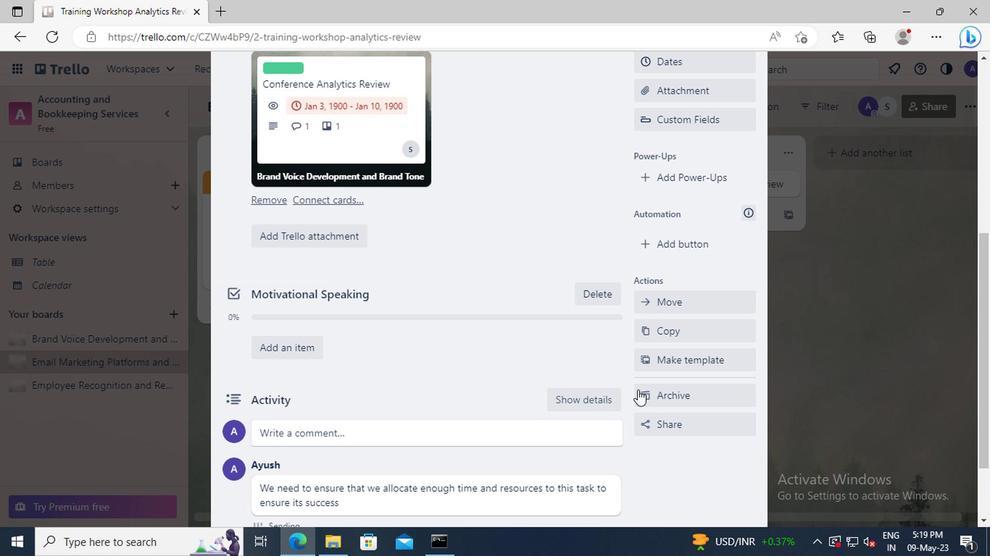 
Action: Mouse scrolled (642, 388) with delta (0, 1)
Screenshot: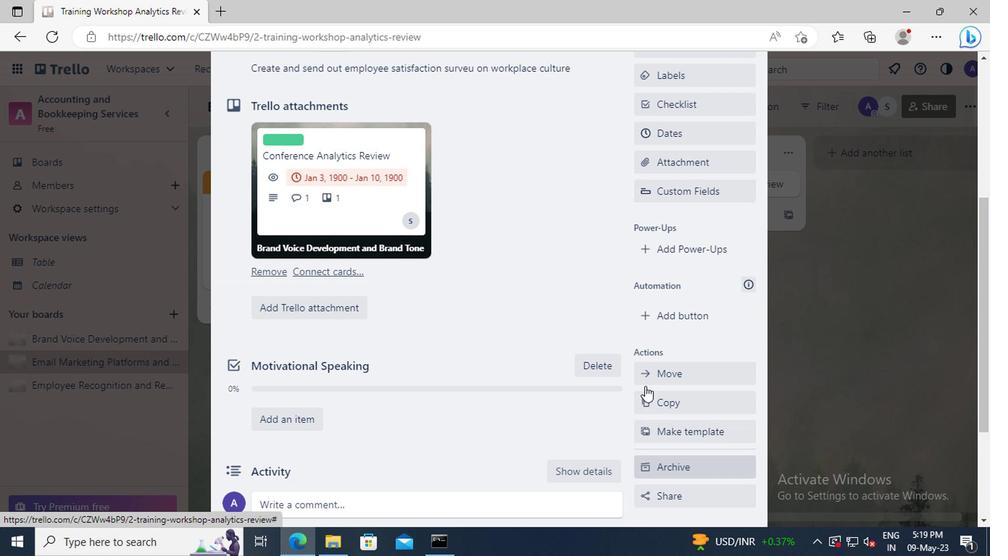 
Action: Mouse moved to (643, 387)
Screenshot: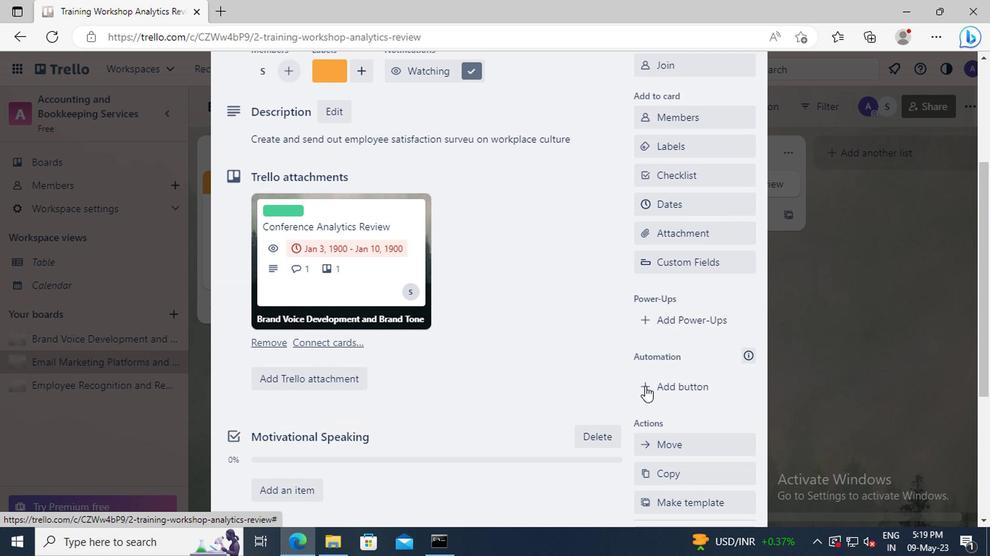 
Action: Mouse scrolled (643, 387) with delta (0, 0)
Screenshot: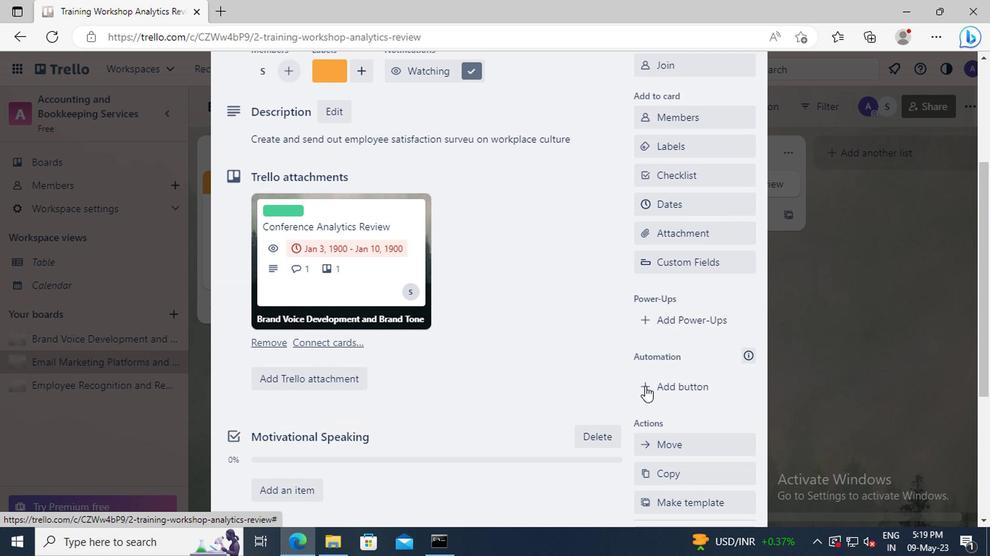 
Action: Mouse moved to (670, 276)
Screenshot: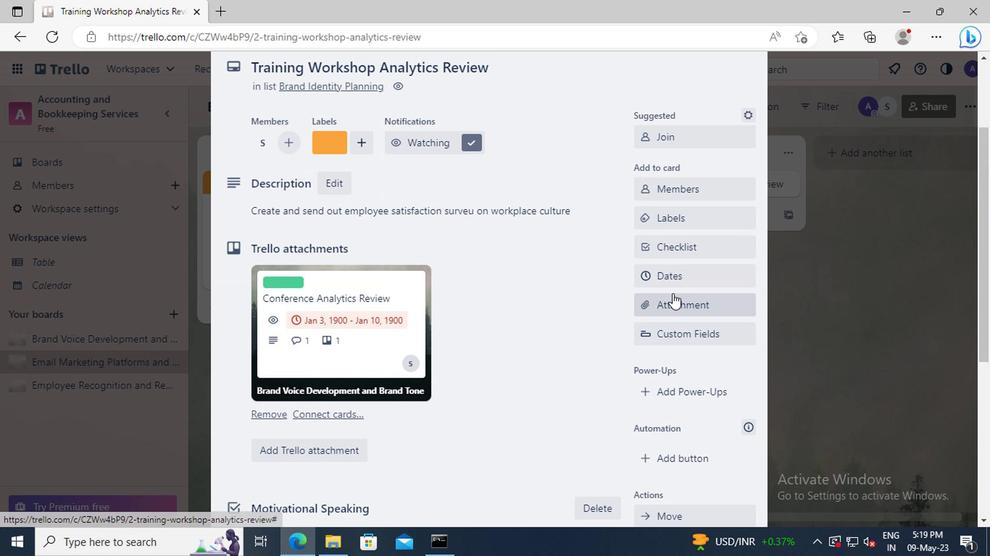 
Action: Mouse pressed left at (670, 276)
Screenshot: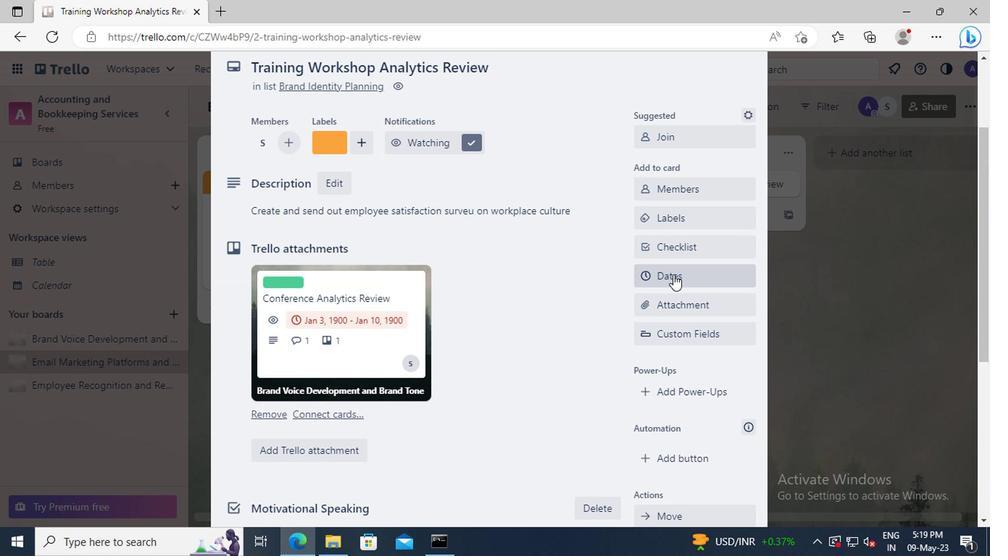 
Action: Mouse moved to (646, 370)
Screenshot: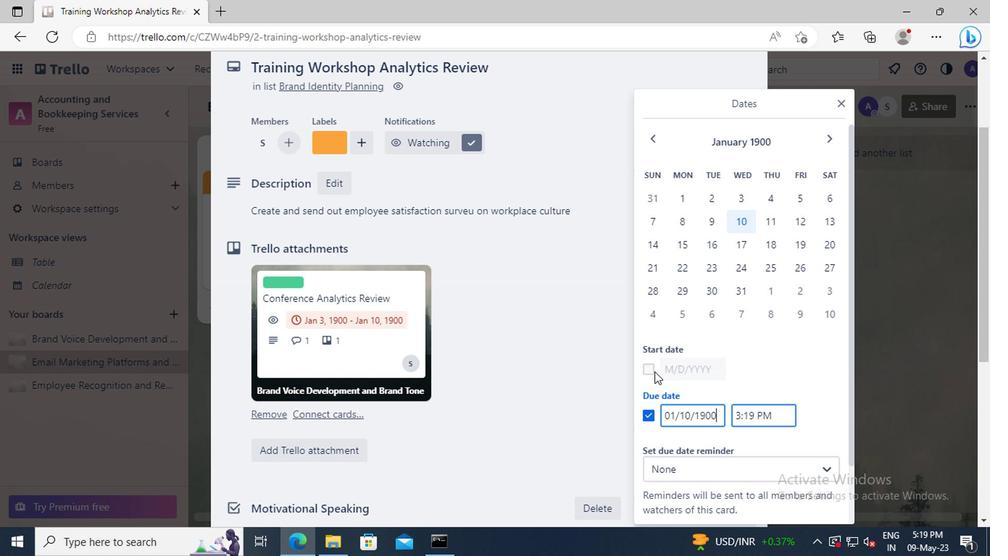 
Action: Mouse pressed left at (646, 370)
Screenshot: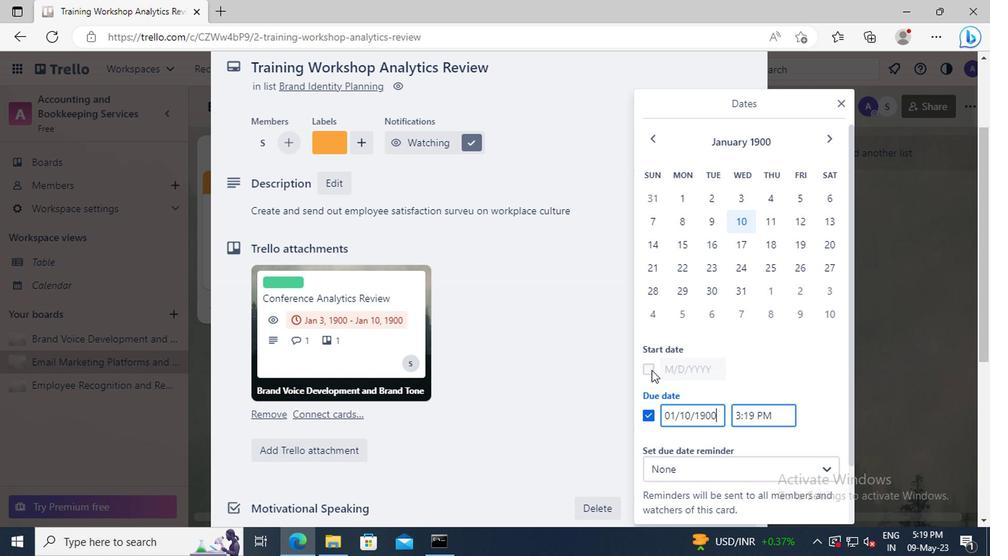
Action: Mouse moved to (714, 372)
Screenshot: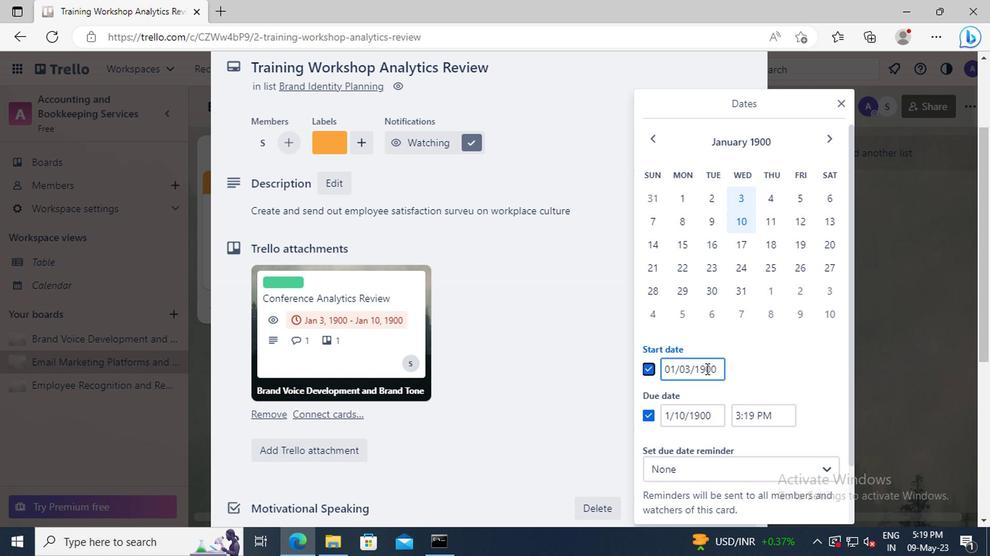 
Action: Mouse pressed left at (714, 372)
Screenshot: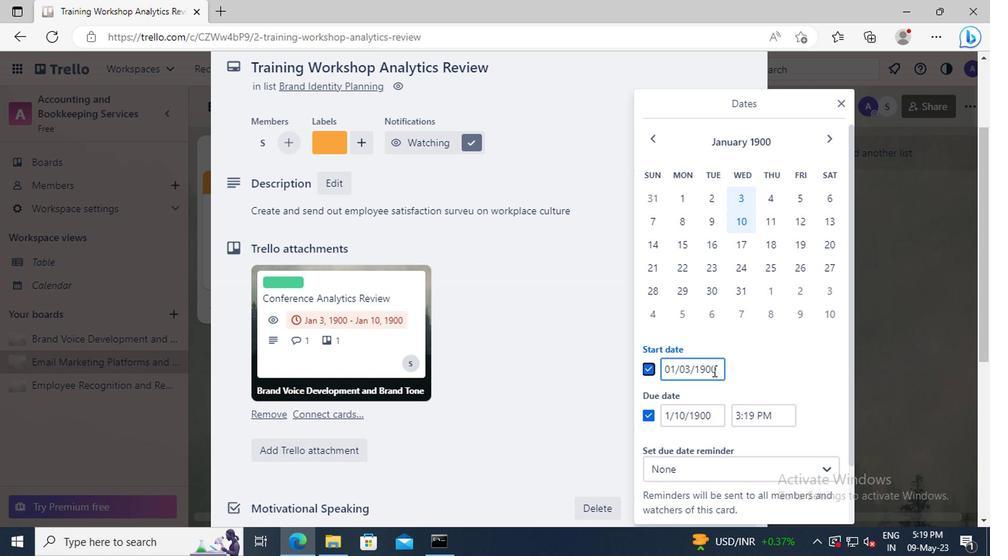 
Action: Mouse moved to (715, 372)
Screenshot: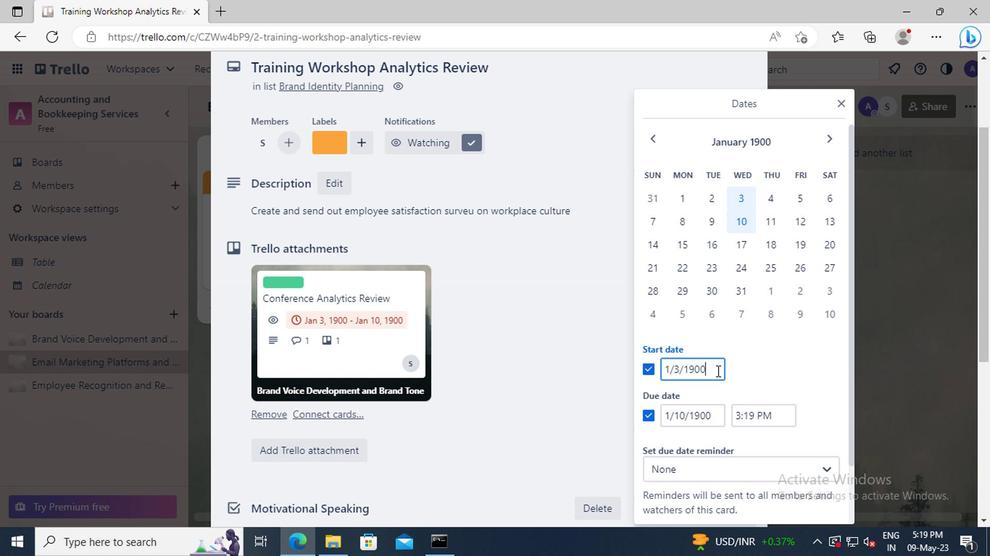 
Action: Key pressed <Key.left><Key.left><Key.left><Key.left><Key.left><Key.backspace>4
Screenshot: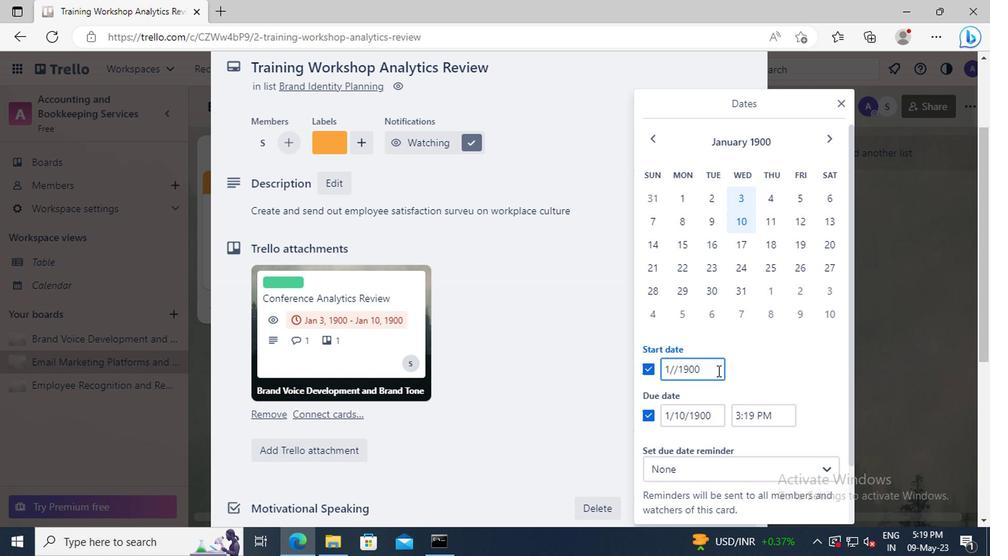 
Action: Mouse moved to (714, 419)
Screenshot: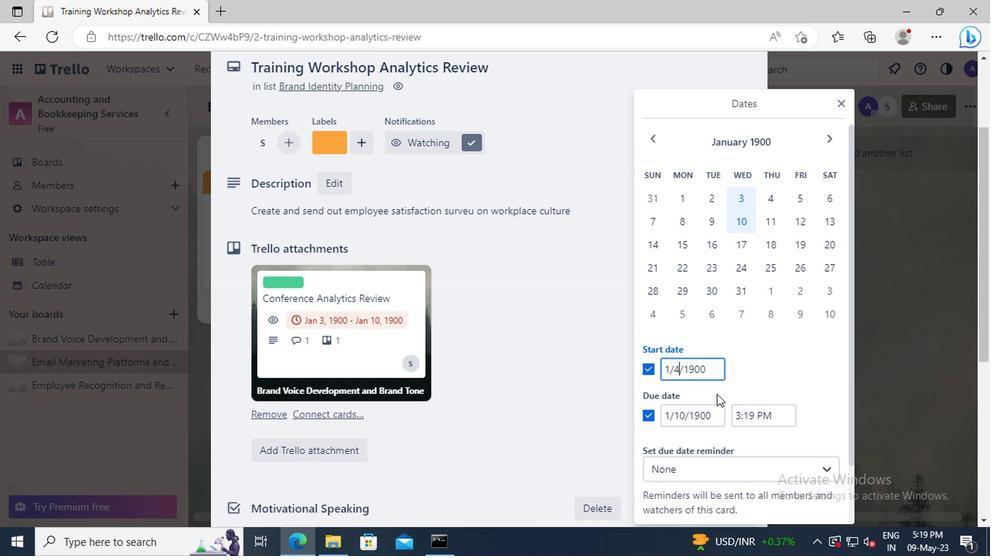 
Action: Mouse pressed left at (714, 419)
Screenshot: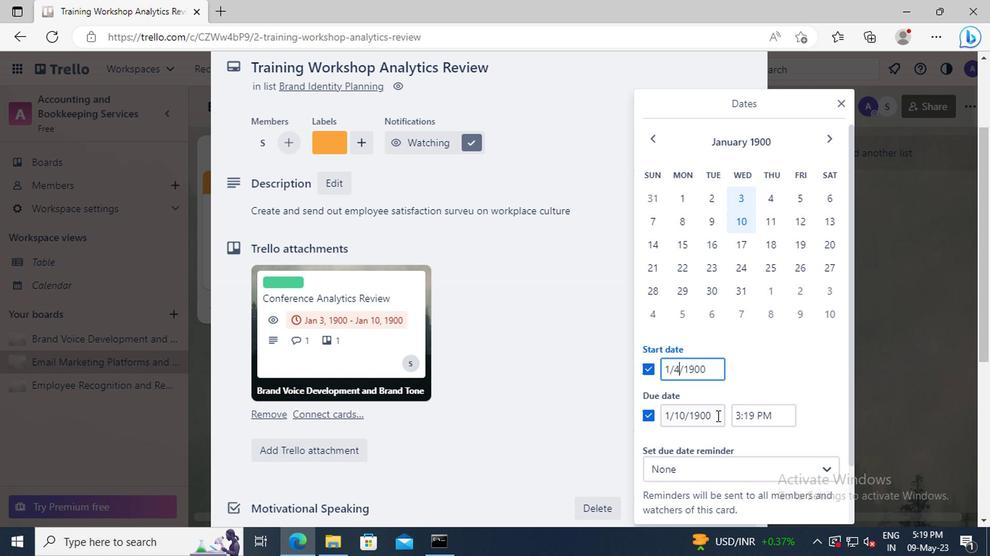 
Action: Key pressed <Key.left><Key.left><Key.left><Key.left><Key.left><Key.backspace><Key.backspace>11
Screenshot: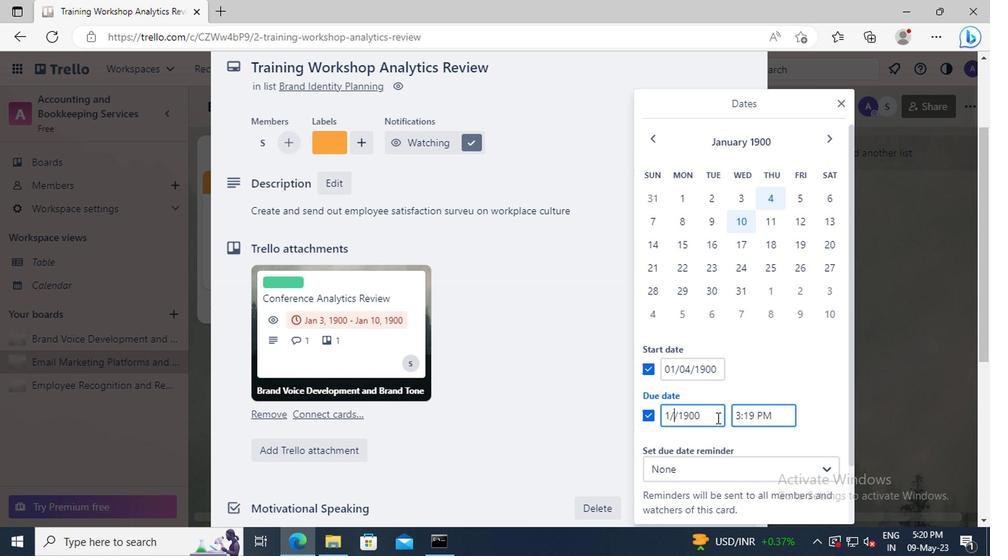 
Action: Mouse scrolled (714, 419) with delta (0, 0)
Screenshot: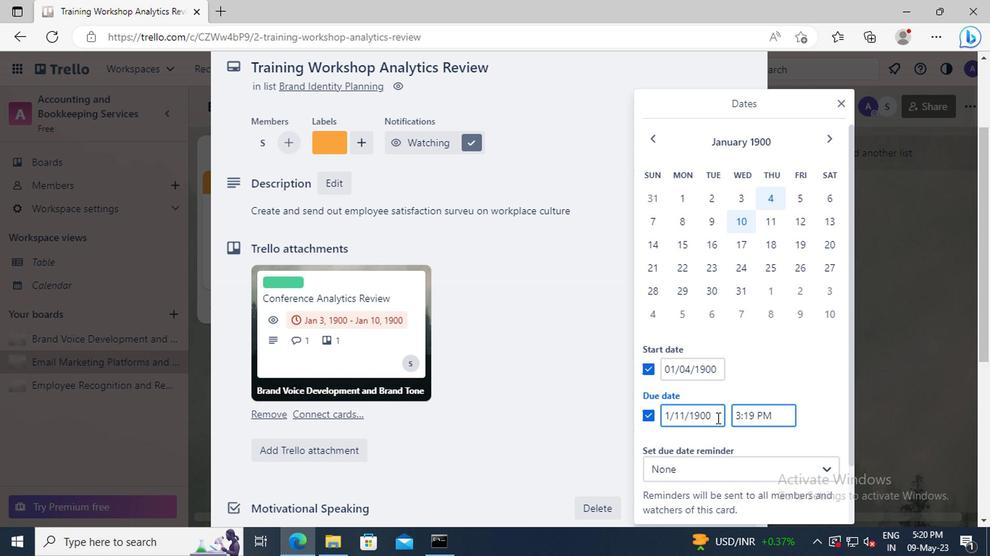 
Action: Mouse scrolled (714, 419) with delta (0, 0)
Screenshot: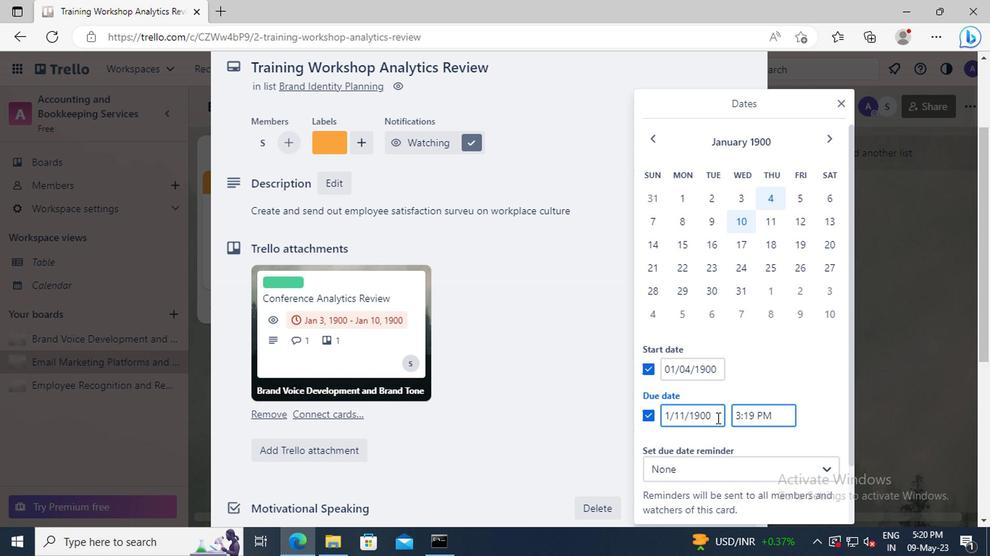 
Action: Mouse moved to (724, 463)
Screenshot: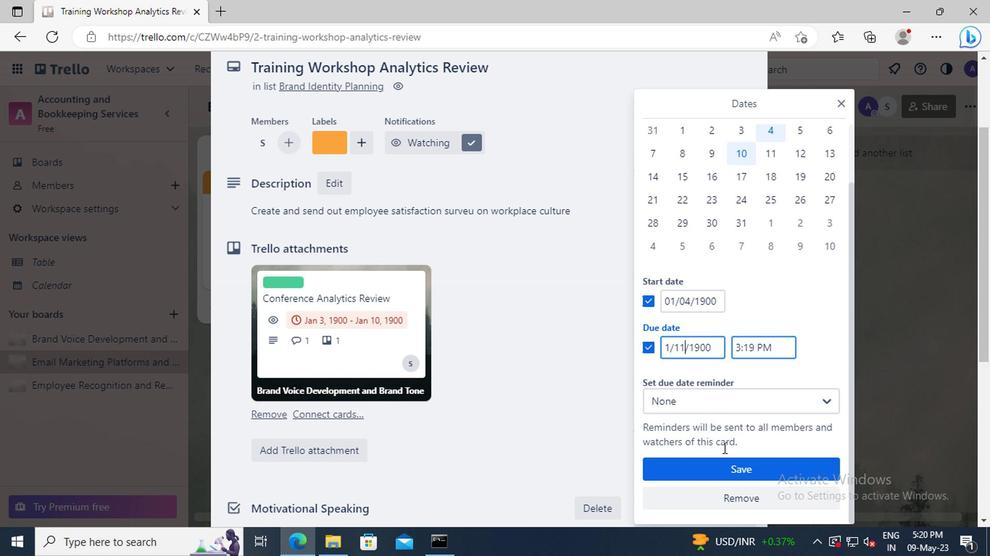 
Action: Mouse pressed left at (724, 463)
Screenshot: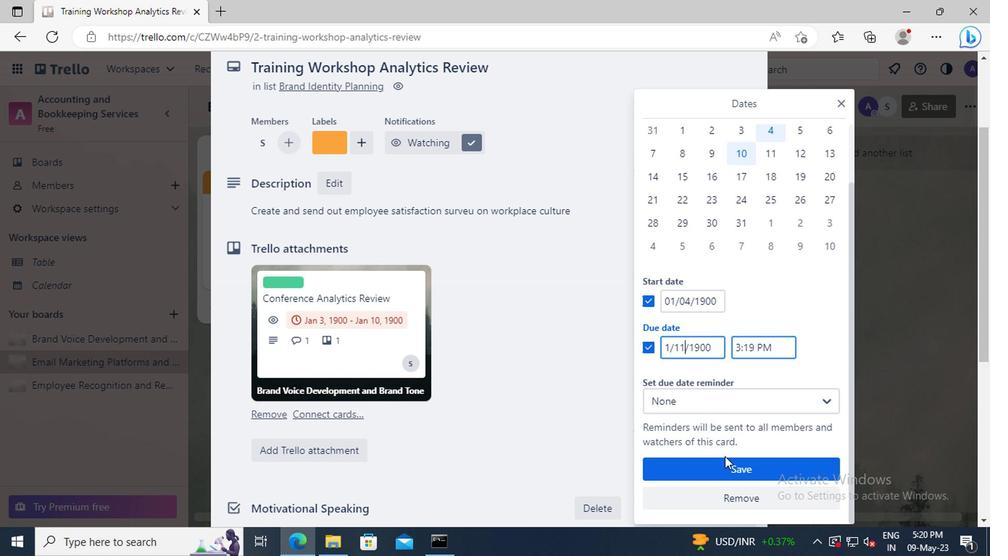 
Action: Mouse moved to (725, 465)
Screenshot: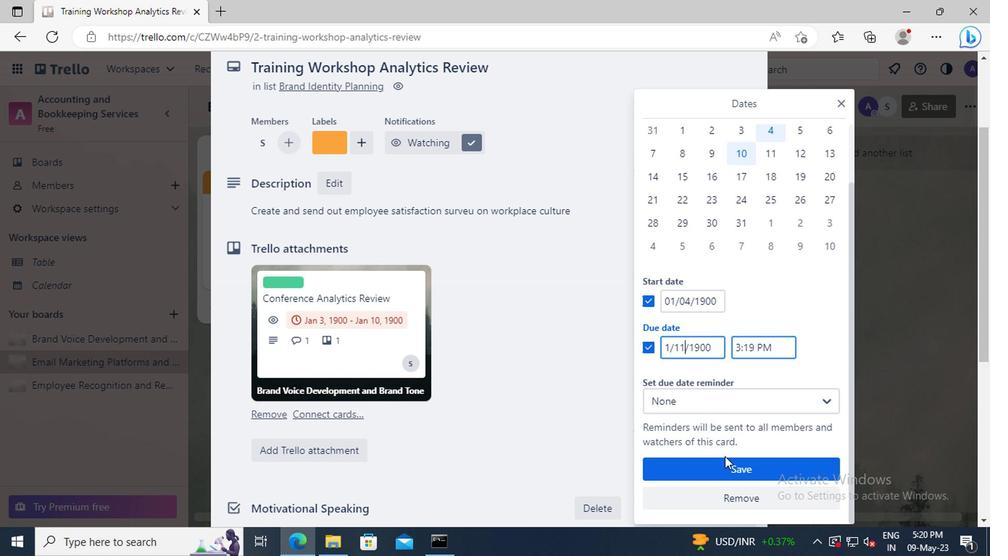 
